 Task: Look for space in Mehndāwal, India from 9th June, 2023 to 16th June, 2023 for 2 adults in price range Rs.8000 to Rs.16000. Place can be entire place with 2 bedrooms having 2 beds and 1 bathroom. Property type can be house, flat, guest house. Booking option can be shelf check-in. Required host language is English.
Action: Mouse moved to (417, 60)
Screenshot: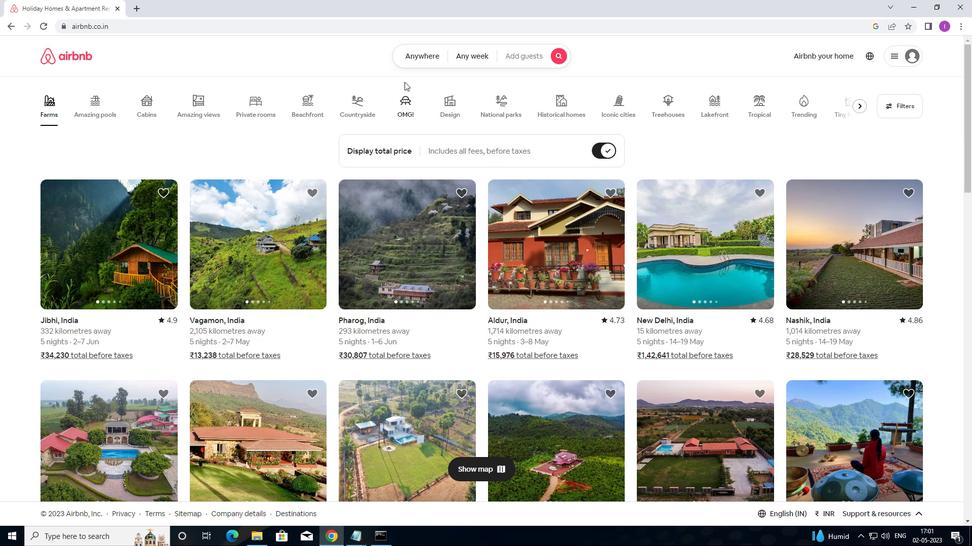 
Action: Mouse pressed left at (417, 60)
Screenshot: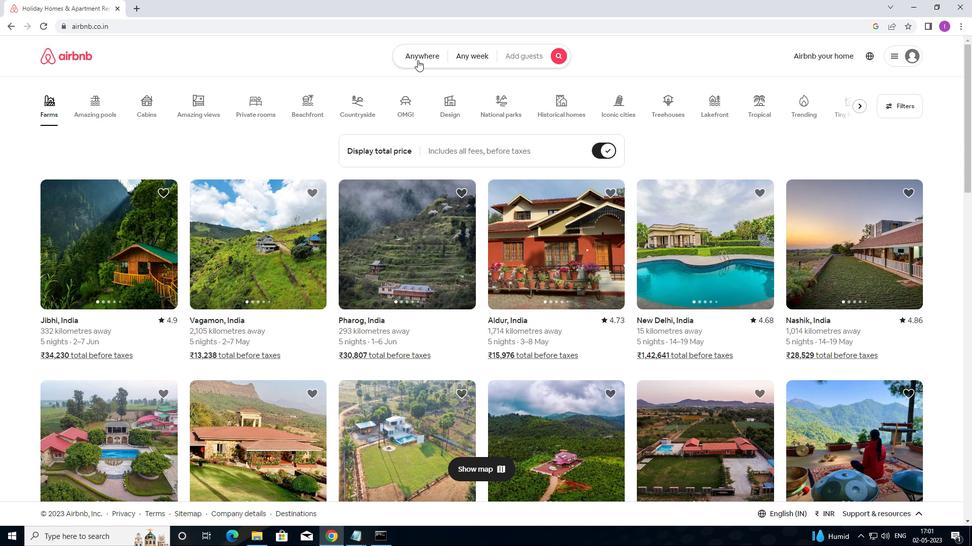 
Action: Mouse moved to (306, 103)
Screenshot: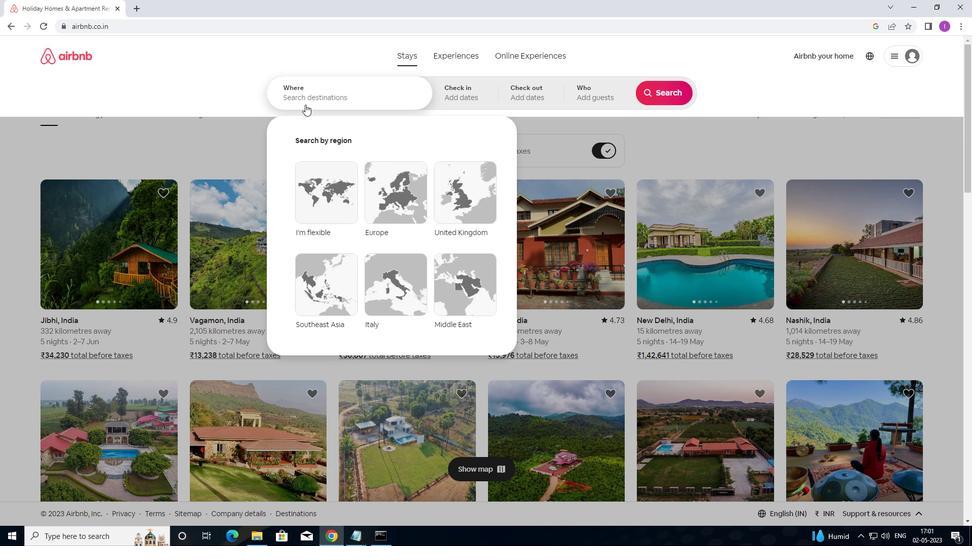 
Action: Mouse pressed left at (306, 103)
Screenshot: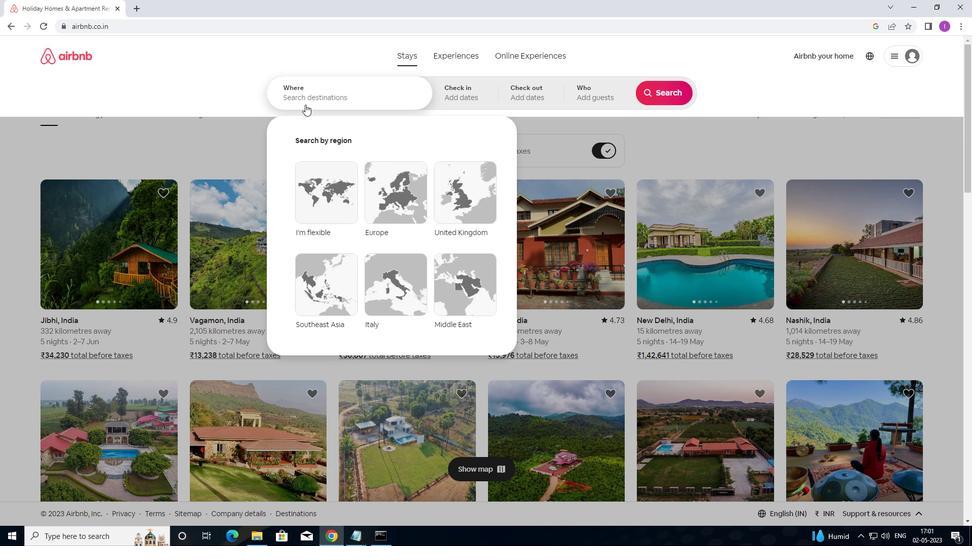 
Action: Mouse moved to (661, 20)
Screenshot: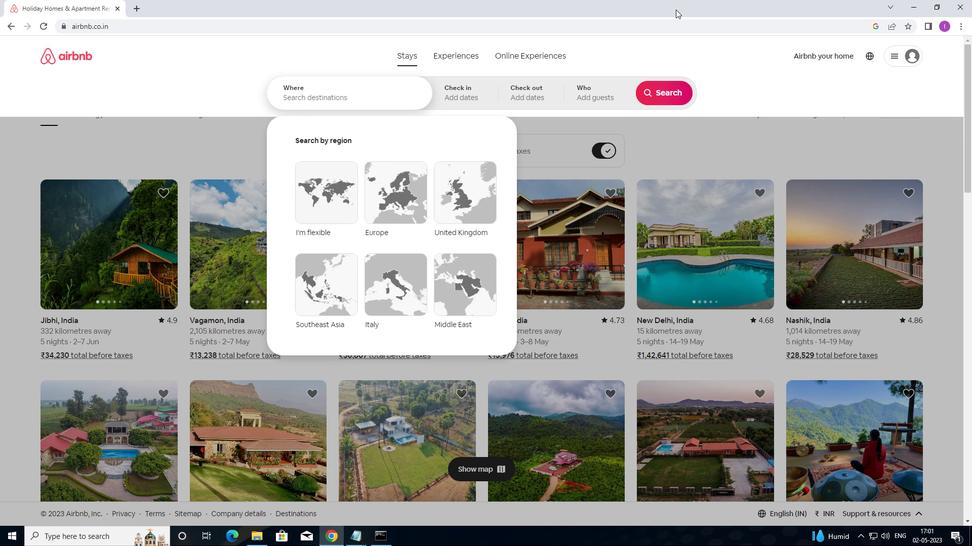 
Action: Key pressed <Key.shift>MEHE<Key.backspace>NDAWAL,<Key.shift>INDIA
Screenshot: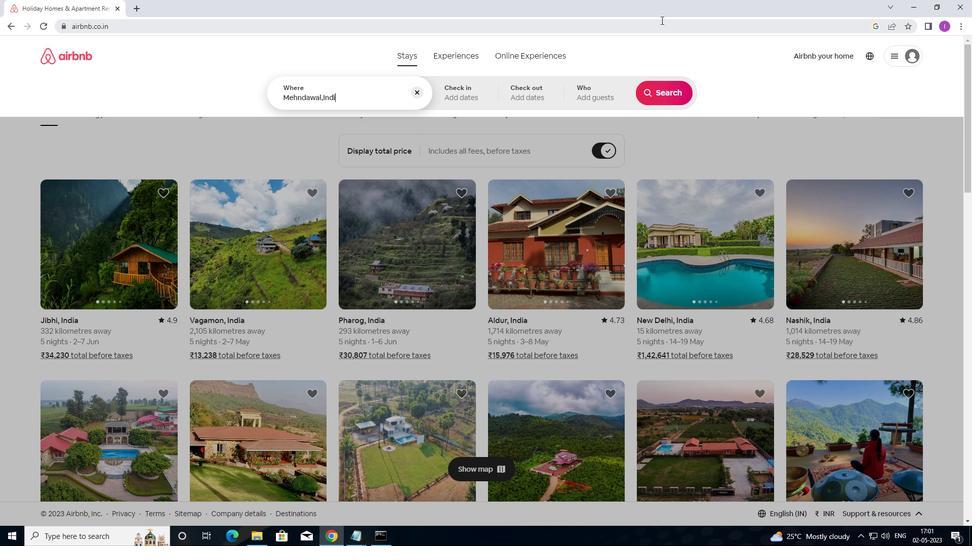 
Action: Mouse moved to (463, 84)
Screenshot: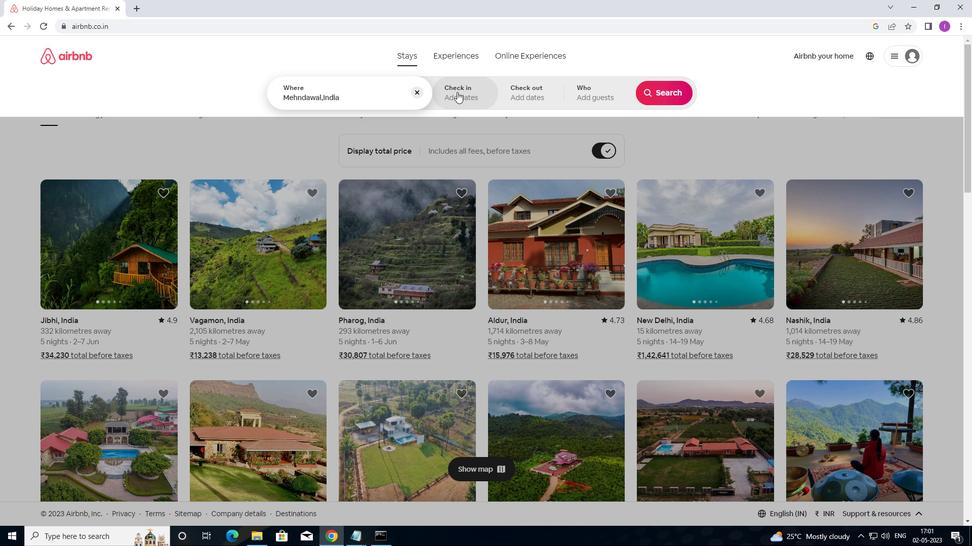 
Action: Mouse pressed left at (463, 84)
Screenshot: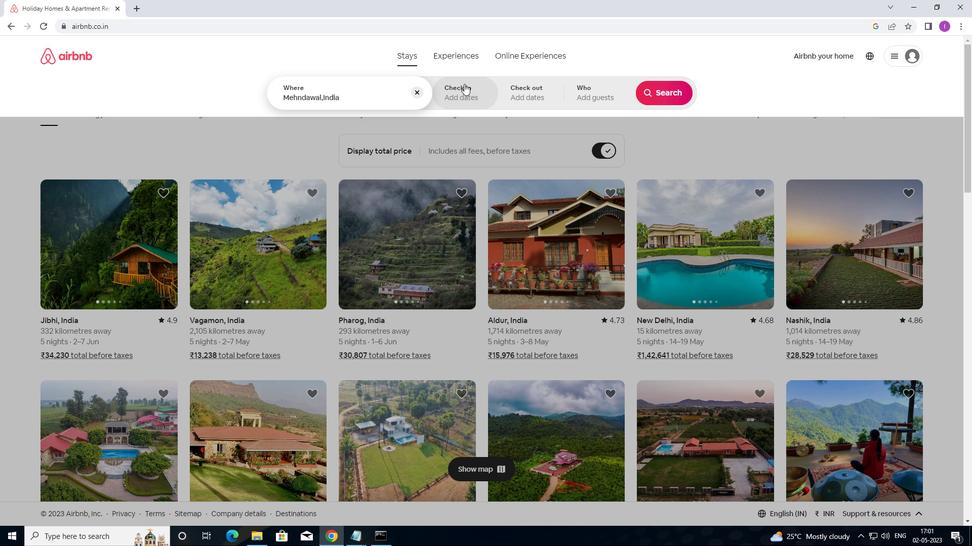 
Action: Mouse moved to (658, 172)
Screenshot: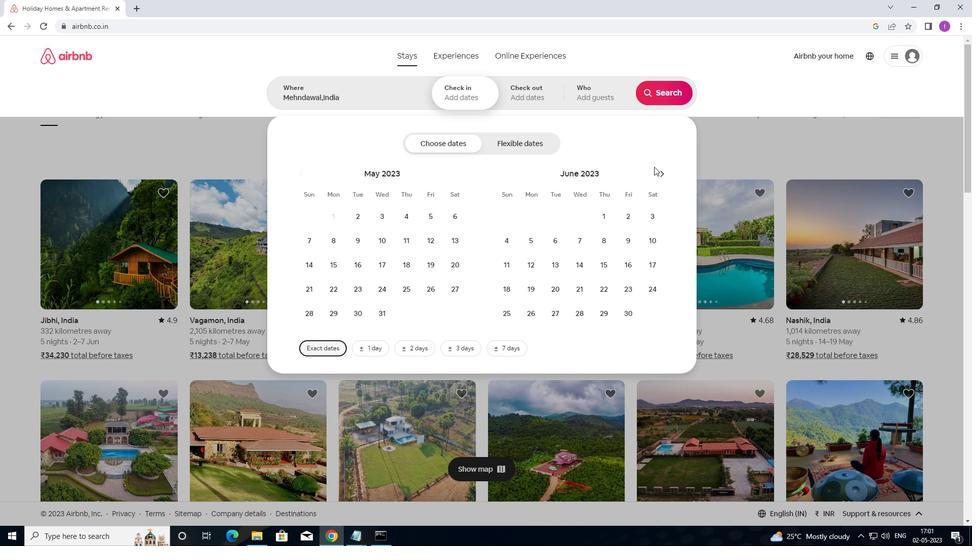
Action: Mouse pressed left at (658, 172)
Screenshot: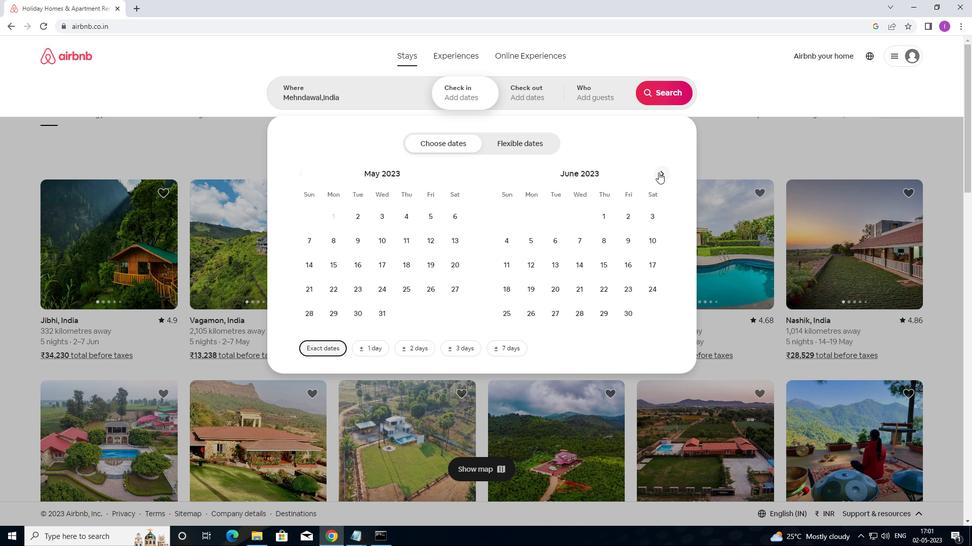 
Action: Mouse moved to (659, 172)
Screenshot: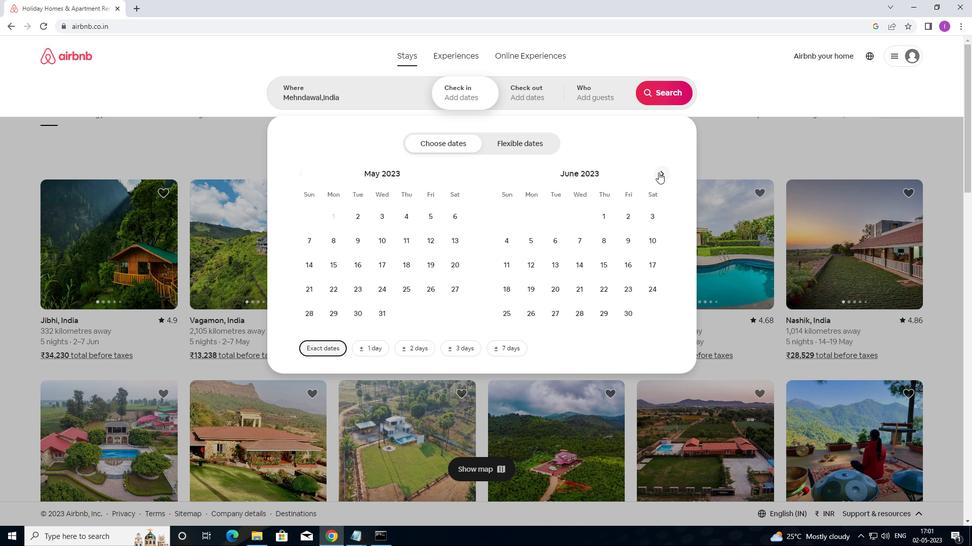 
Action: Mouse pressed left at (659, 172)
Screenshot: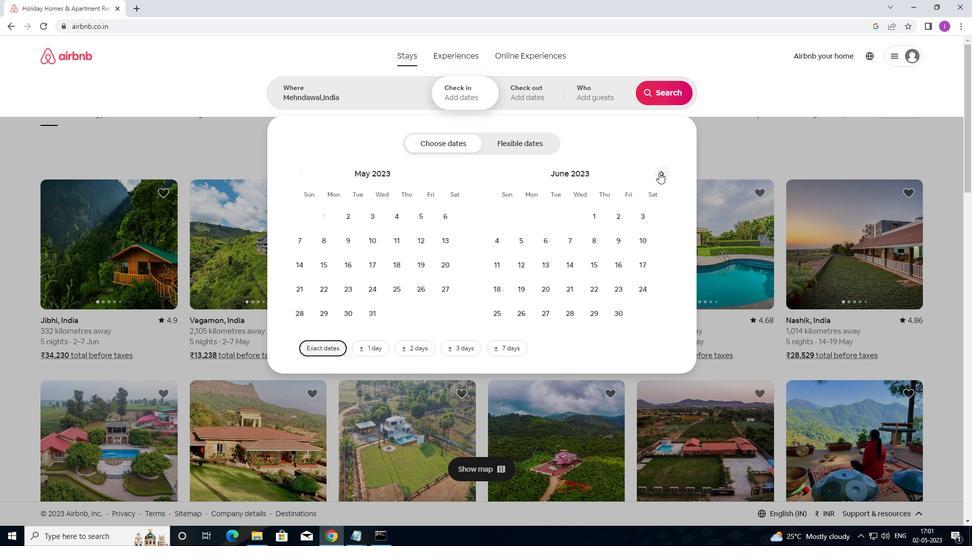 
Action: Mouse moved to (659, 172)
Screenshot: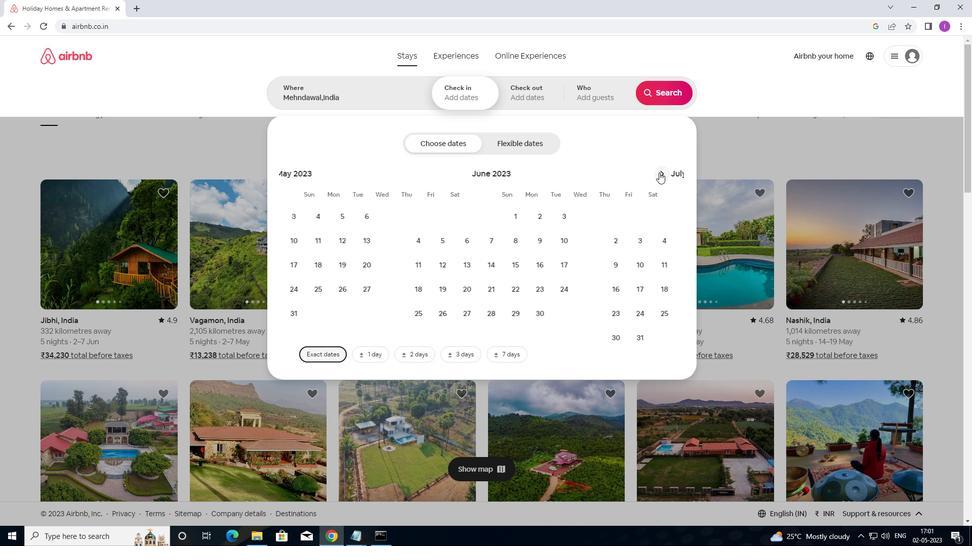 
Action: Mouse pressed left at (659, 172)
Screenshot: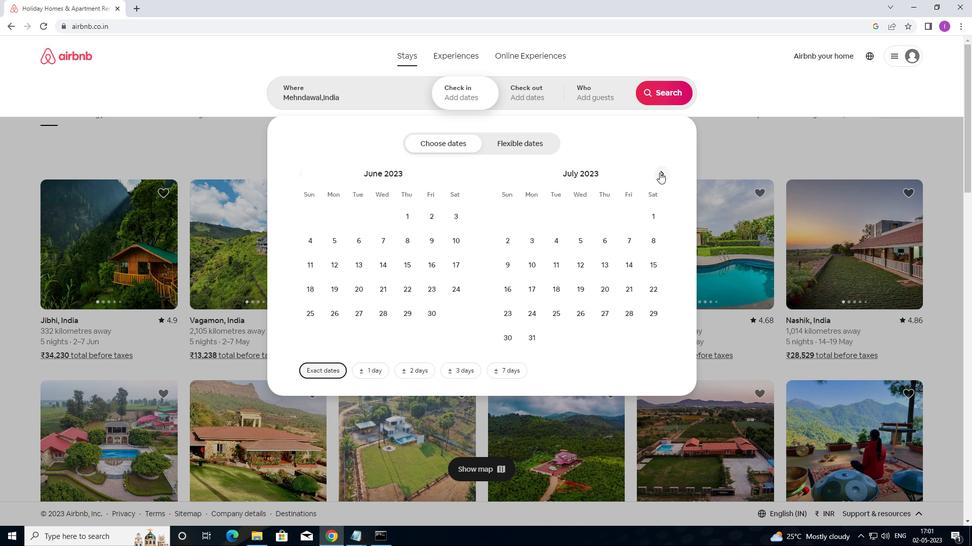 
Action: Mouse moved to (297, 176)
Screenshot: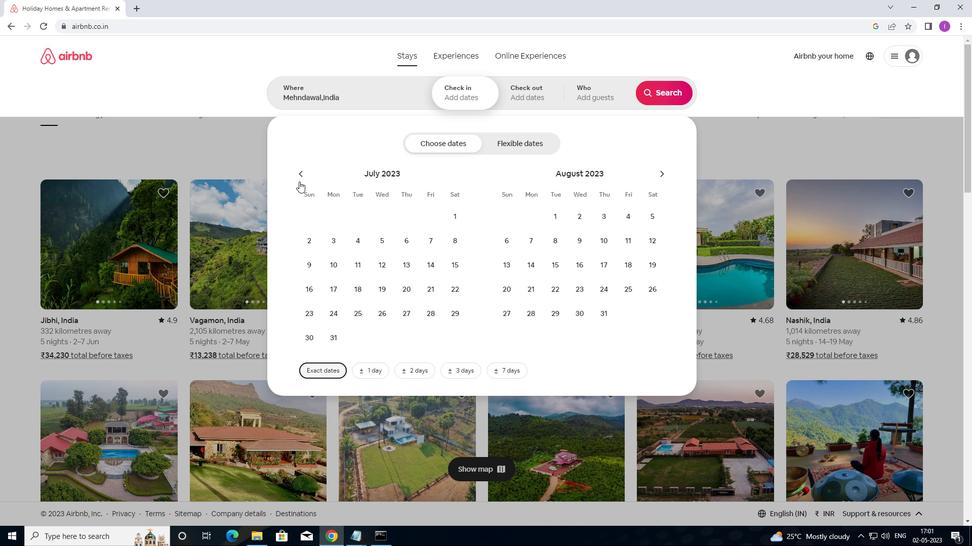 
Action: Mouse pressed left at (297, 176)
Screenshot: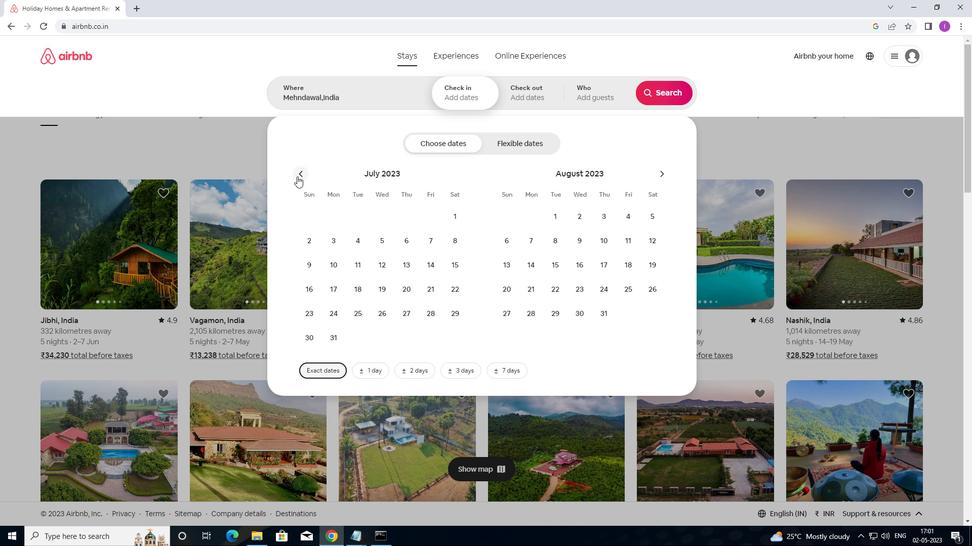 
Action: Mouse moved to (436, 238)
Screenshot: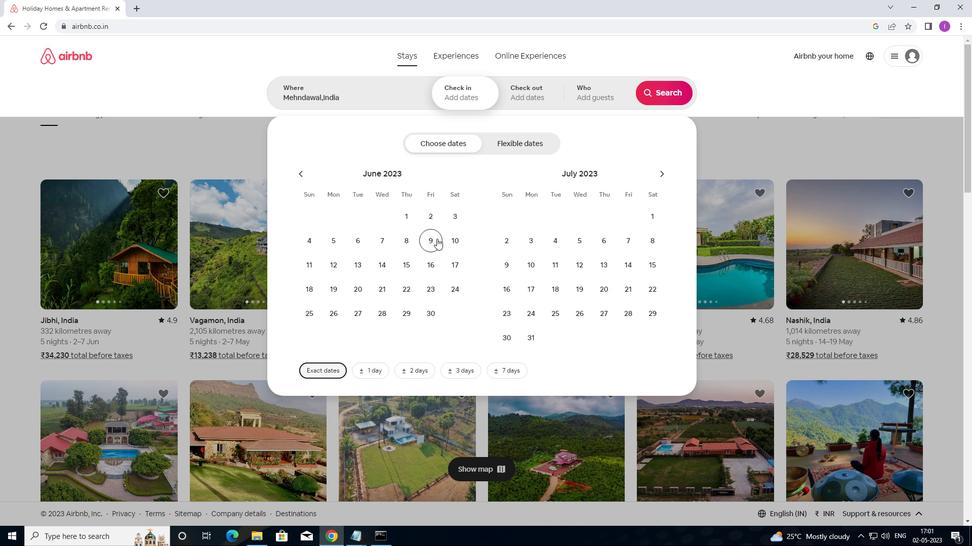 
Action: Mouse pressed left at (436, 238)
Screenshot: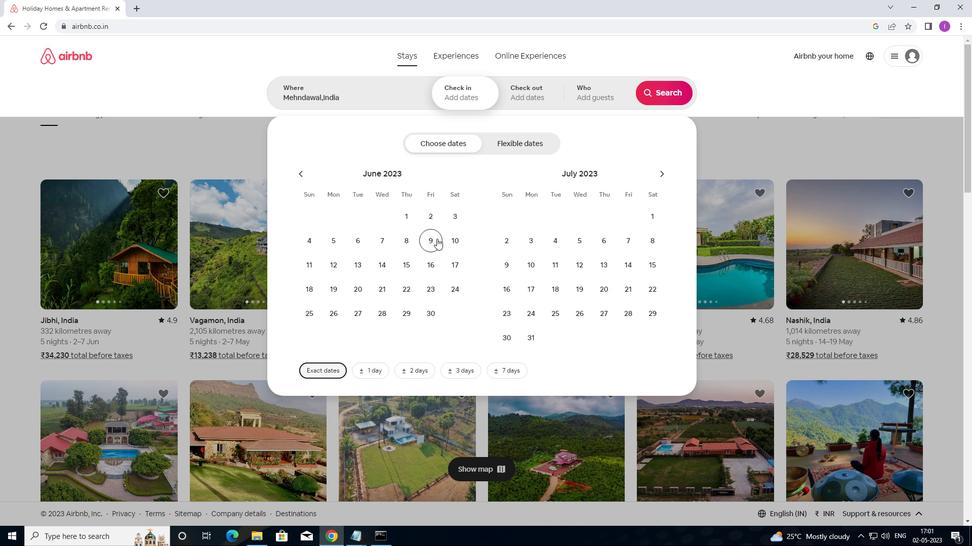 
Action: Mouse moved to (423, 268)
Screenshot: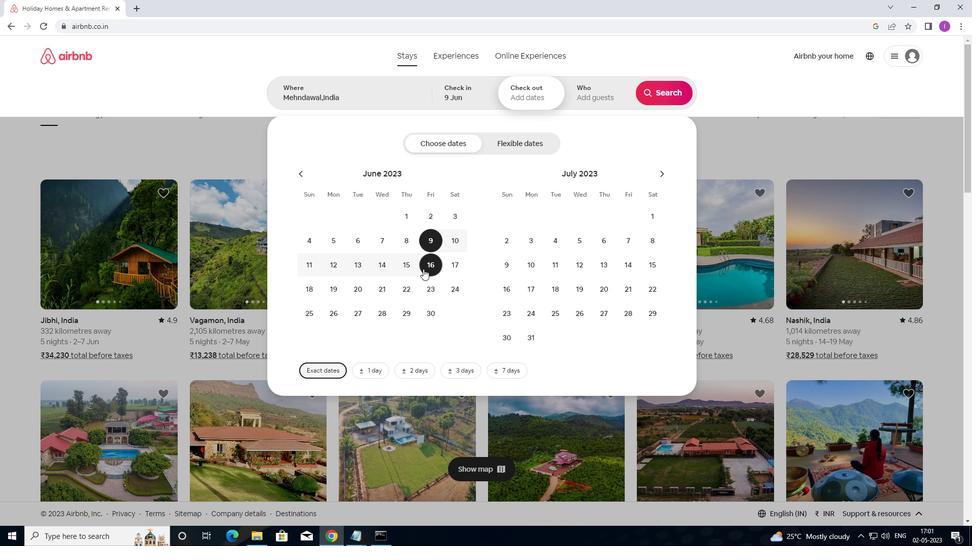 
Action: Mouse pressed left at (423, 268)
Screenshot: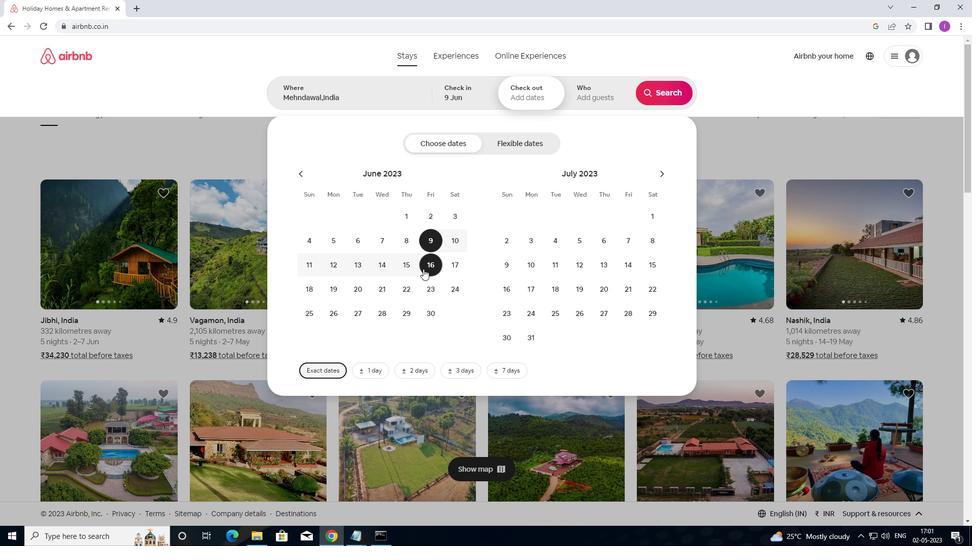 
Action: Mouse moved to (600, 88)
Screenshot: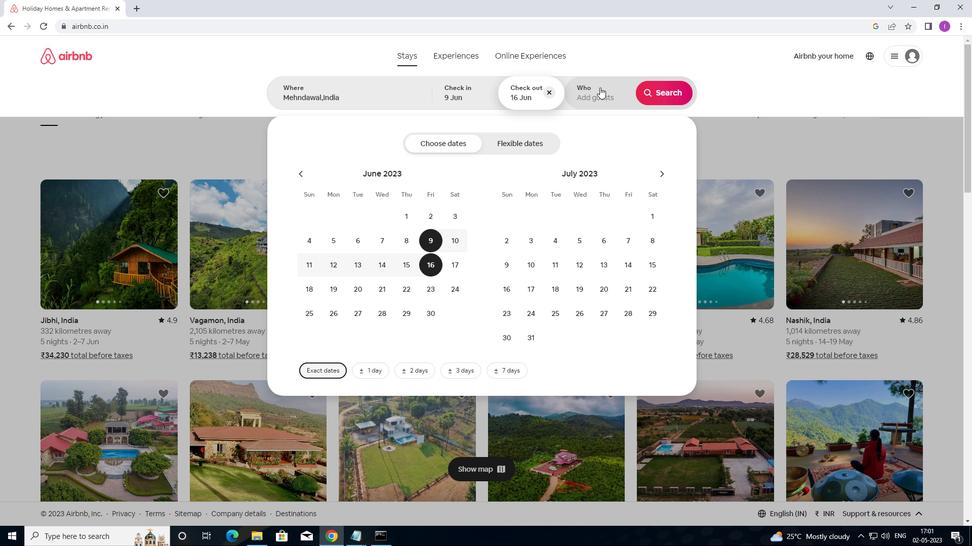 
Action: Mouse pressed left at (600, 88)
Screenshot: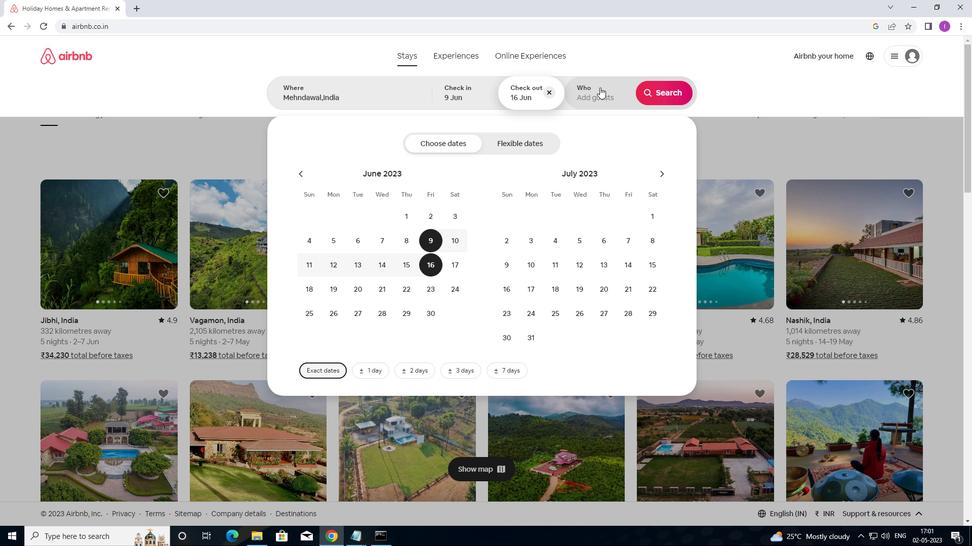 
Action: Mouse moved to (665, 142)
Screenshot: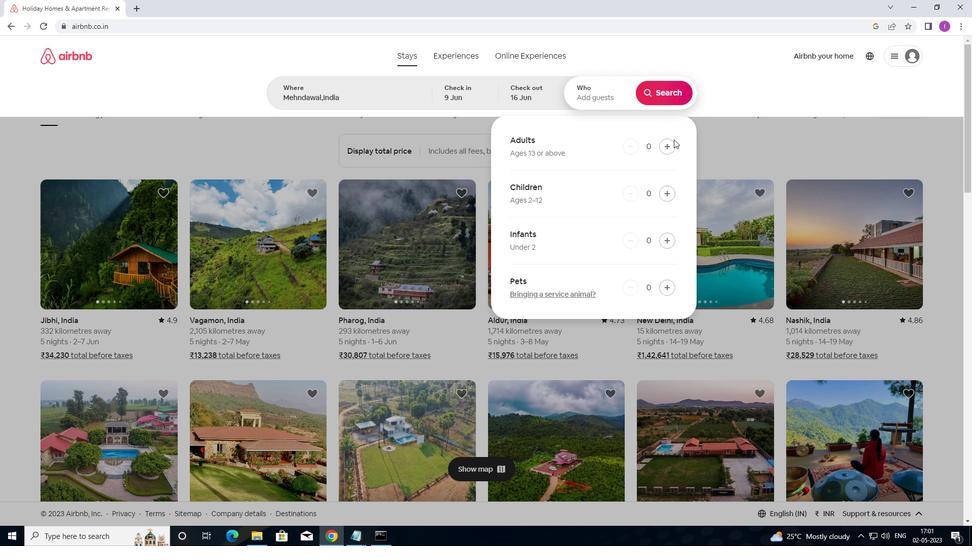 
Action: Mouse pressed left at (665, 142)
Screenshot: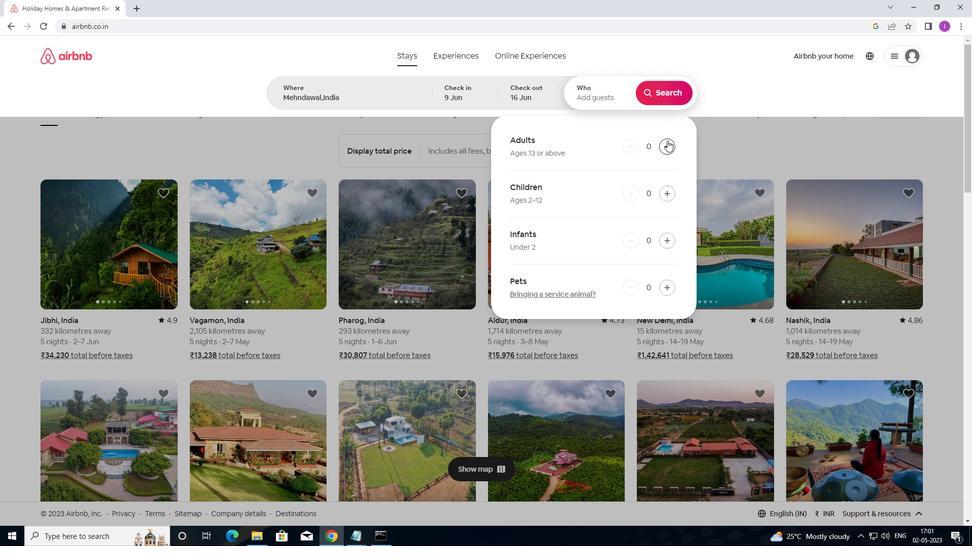 
Action: Mouse moved to (666, 142)
Screenshot: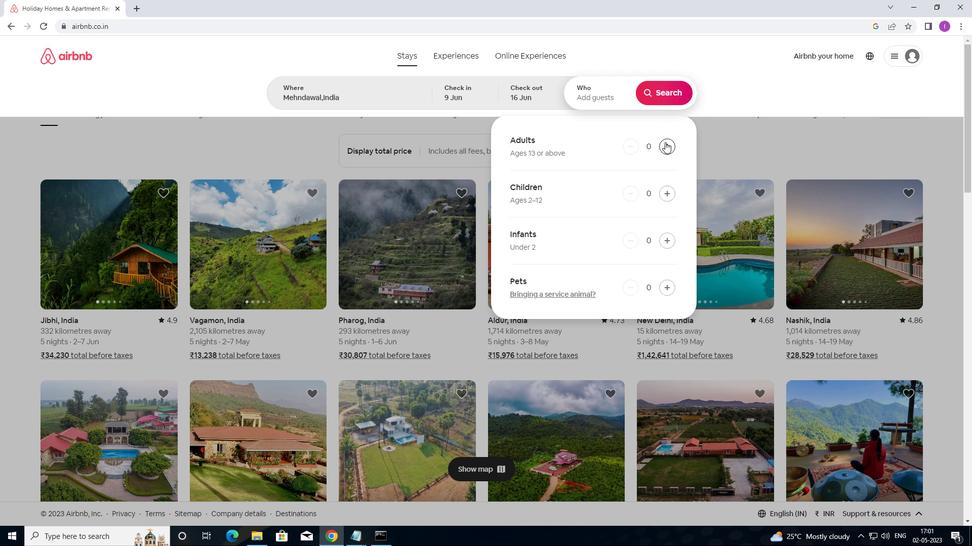 
Action: Mouse pressed left at (666, 142)
Screenshot: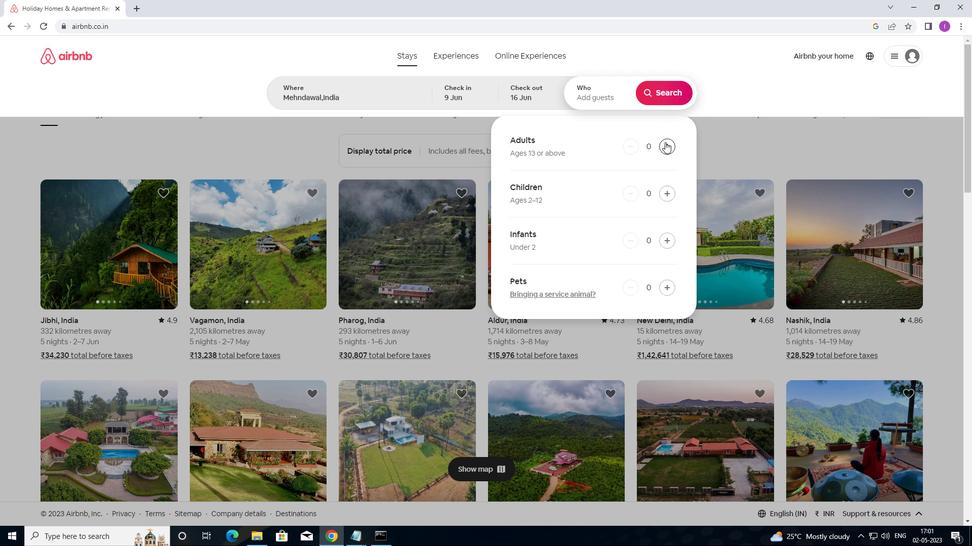 
Action: Mouse moved to (664, 101)
Screenshot: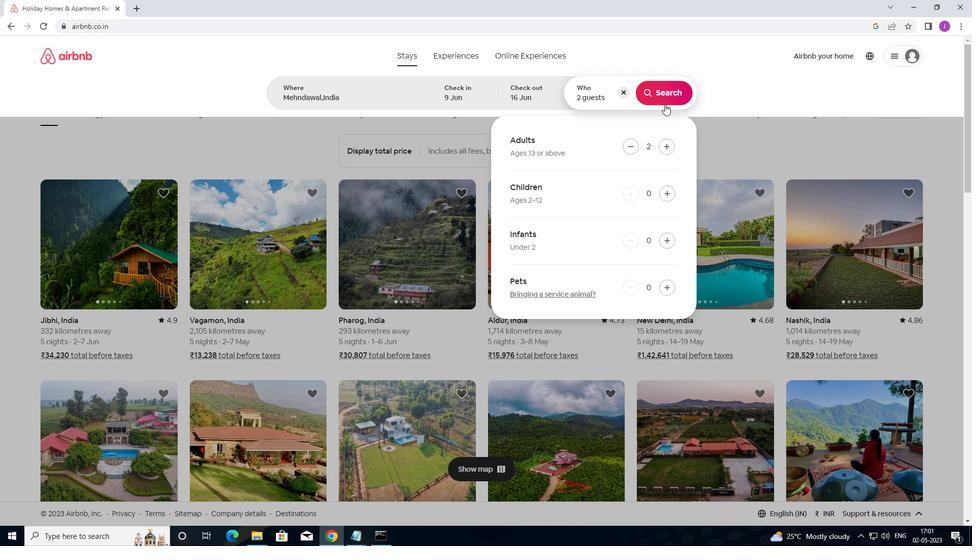 
Action: Mouse pressed left at (664, 101)
Screenshot: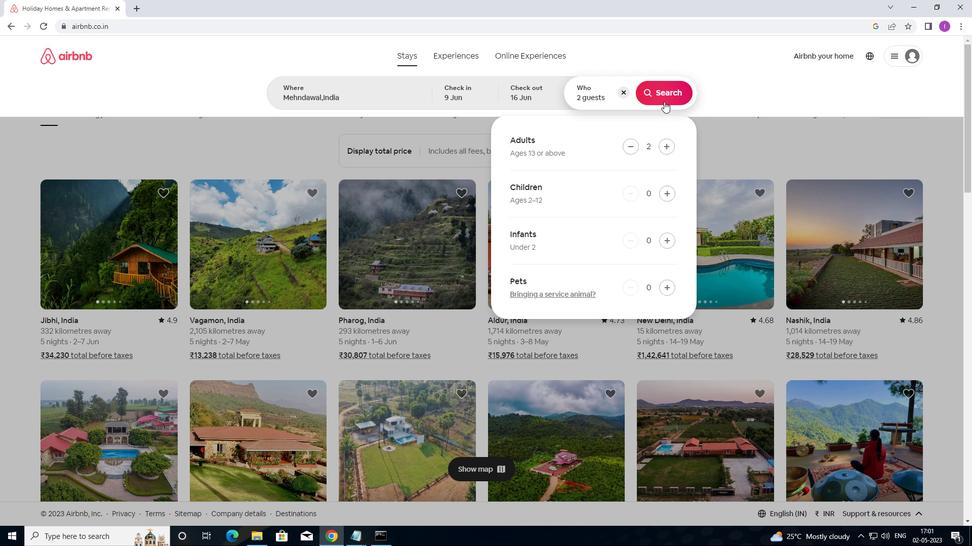 
Action: Mouse moved to (936, 103)
Screenshot: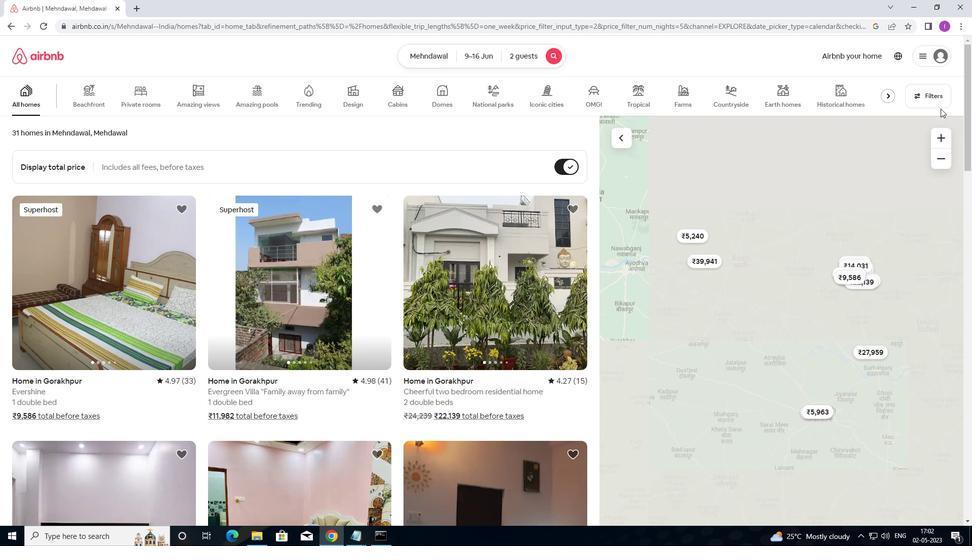 
Action: Mouse pressed left at (936, 103)
Screenshot: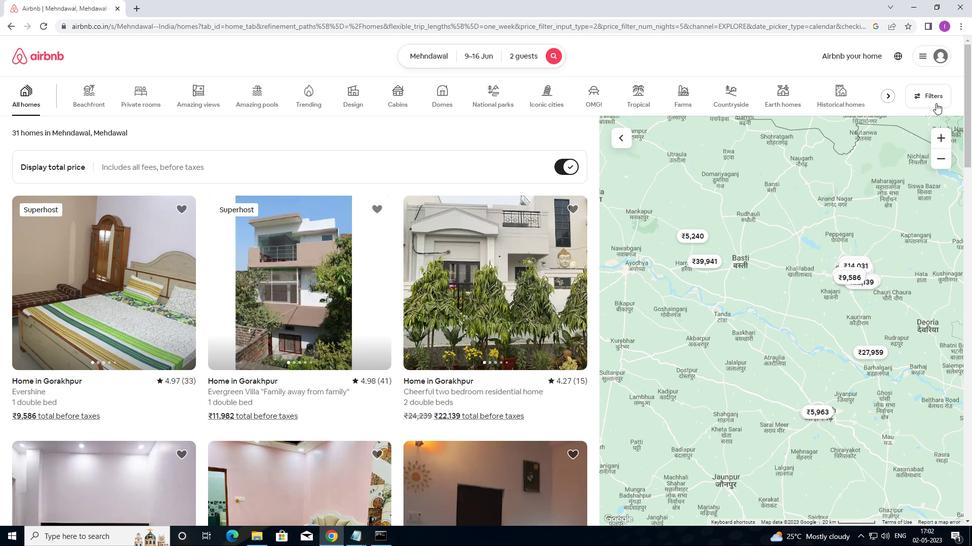
Action: Mouse moved to (377, 224)
Screenshot: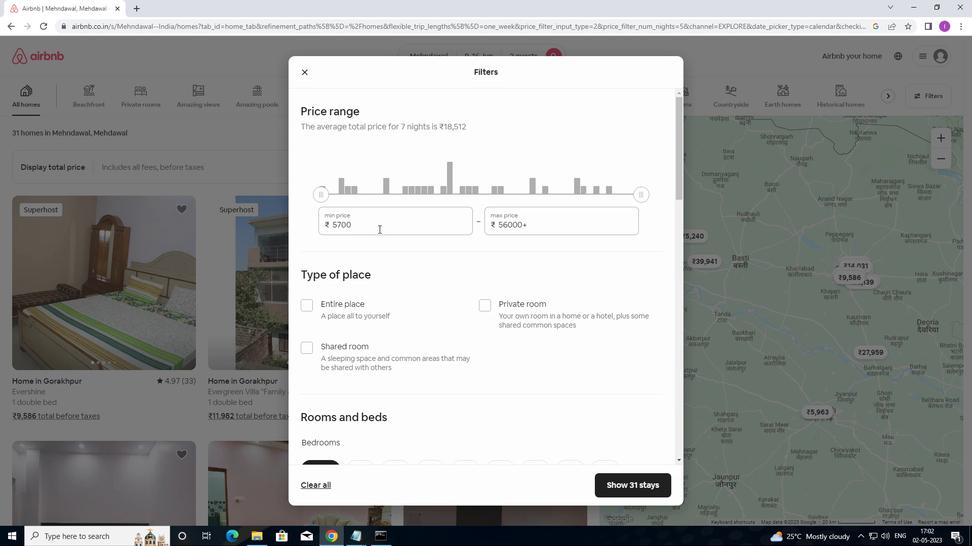 
Action: Mouse pressed left at (377, 224)
Screenshot: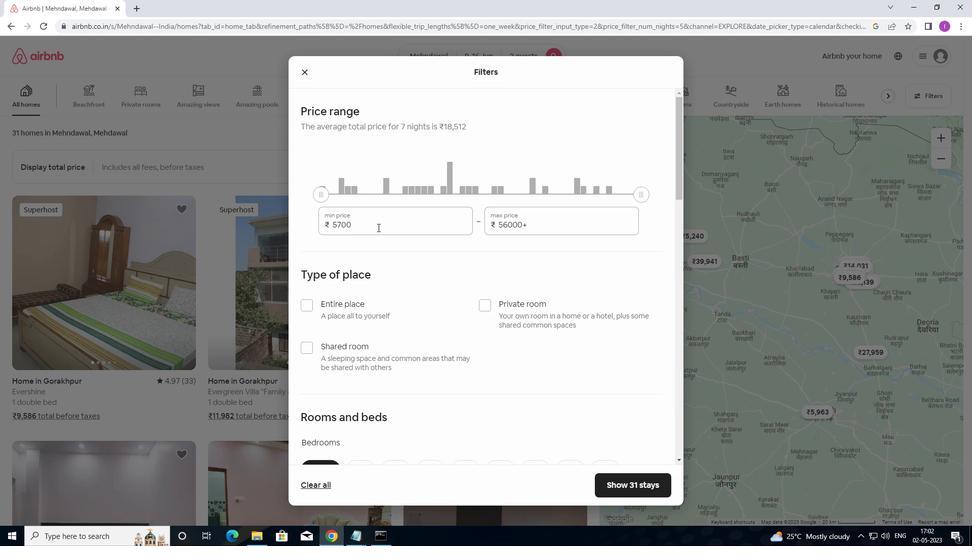 
Action: Mouse moved to (330, 229)
Screenshot: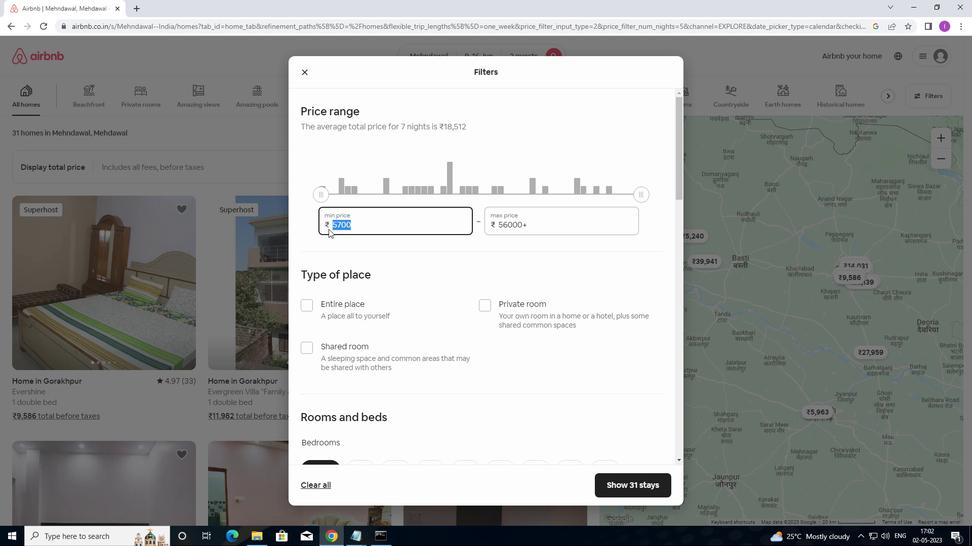 
Action: Key pressed 8
Screenshot: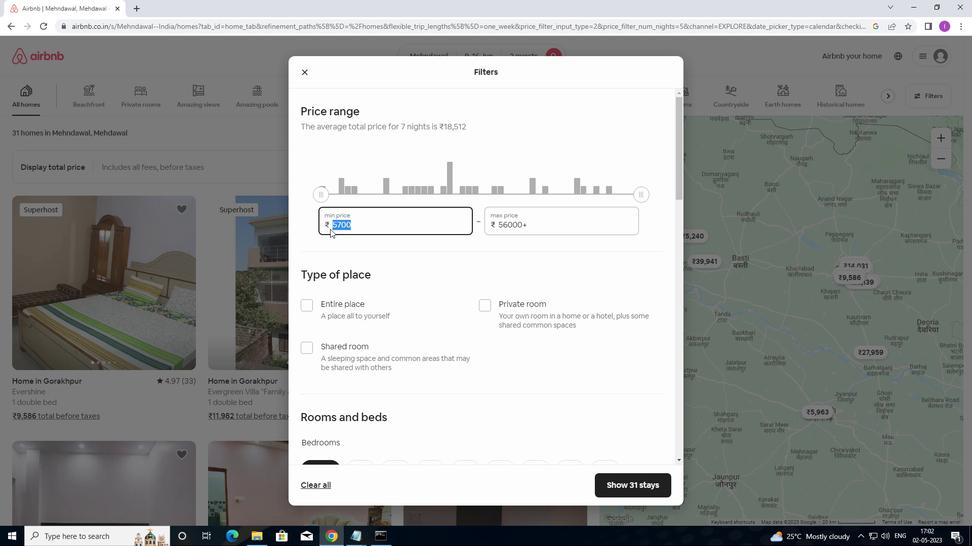 
Action: Mouse moved to (330, 229)
Screenshot: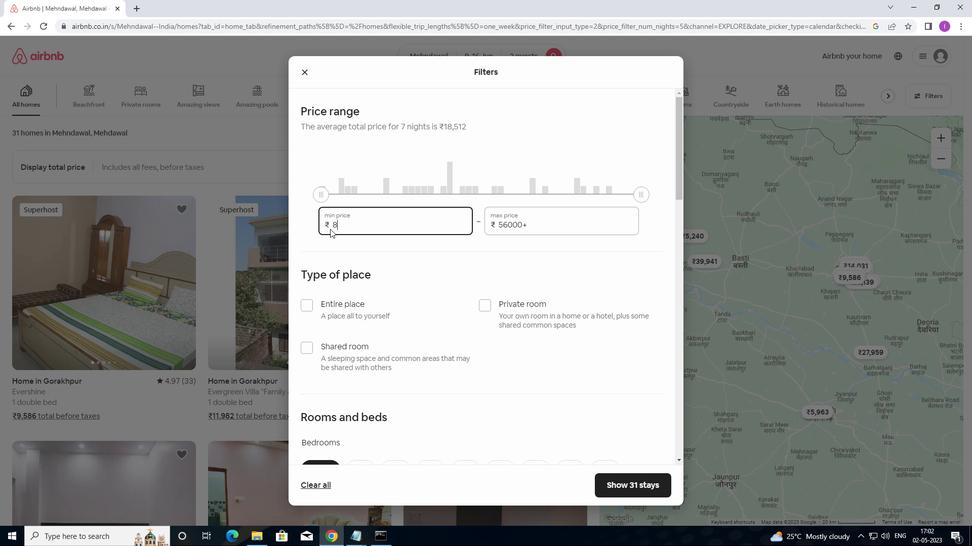 
Action: Key pressed 0
Screenshot: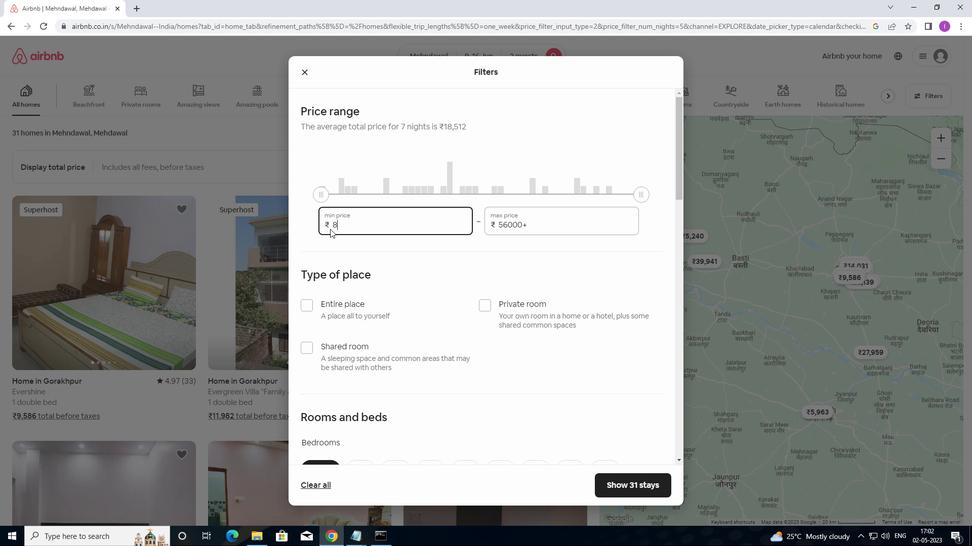 
Action: Mouse moved to (331, 229)
Screenshot: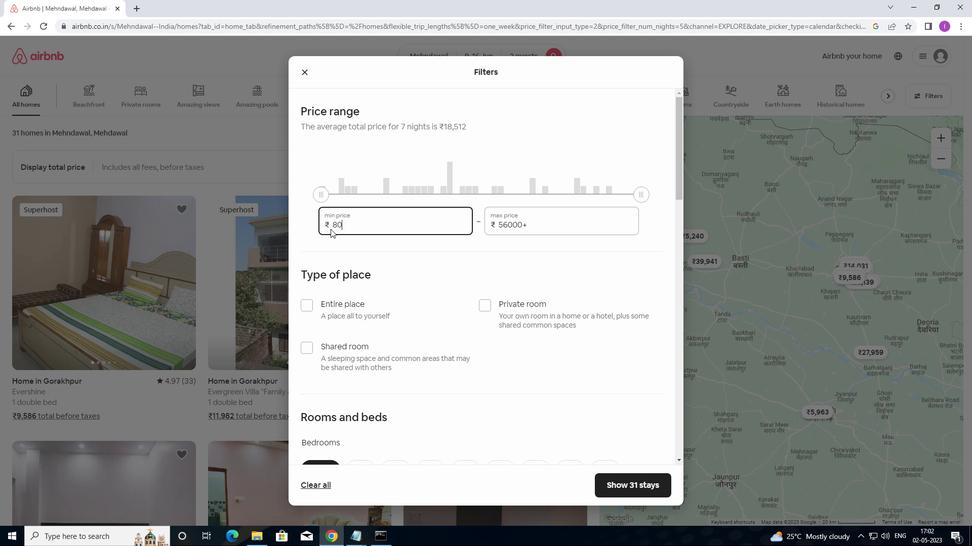 
Action: Key pressed 0
Screenshot: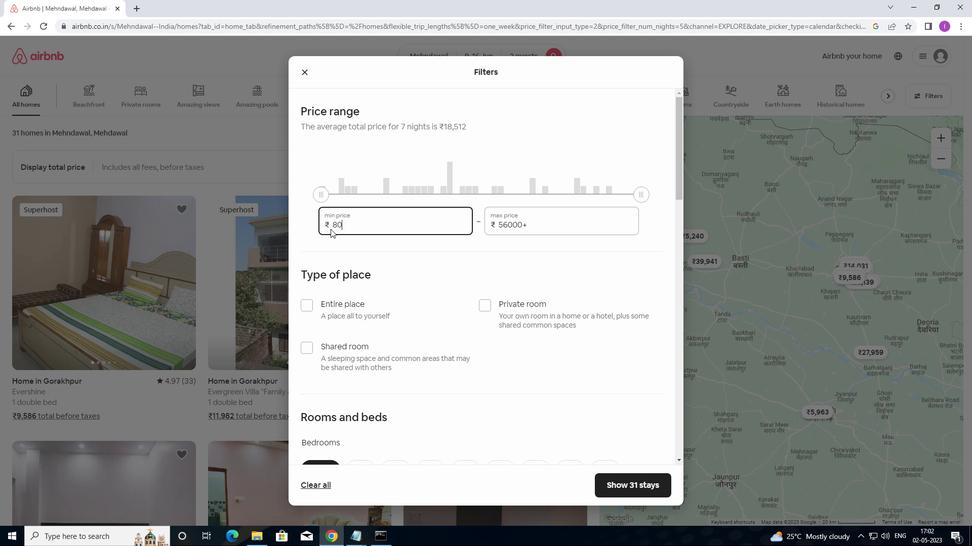 
Action: Mouse moved to (332, 228)
Screenshot: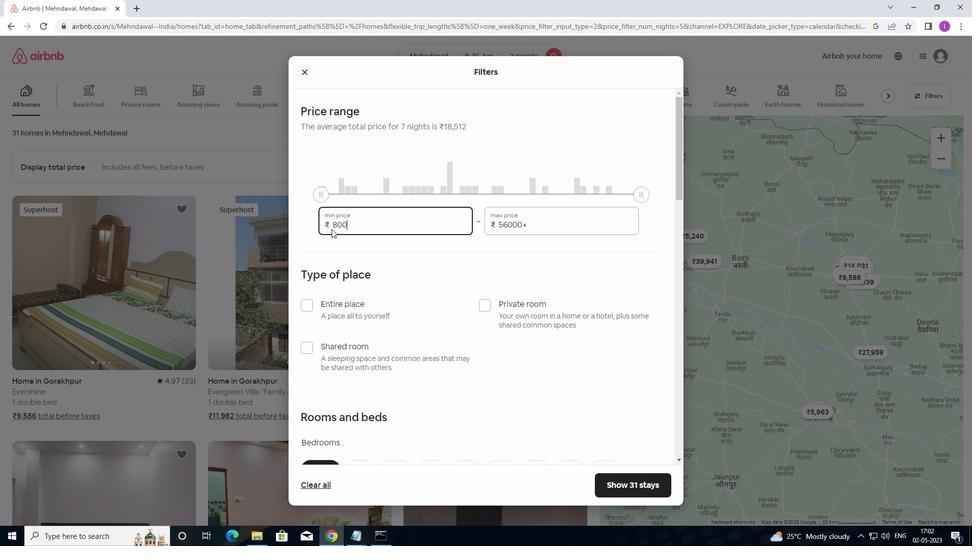 
Action: Key pressed 0
Screenshot: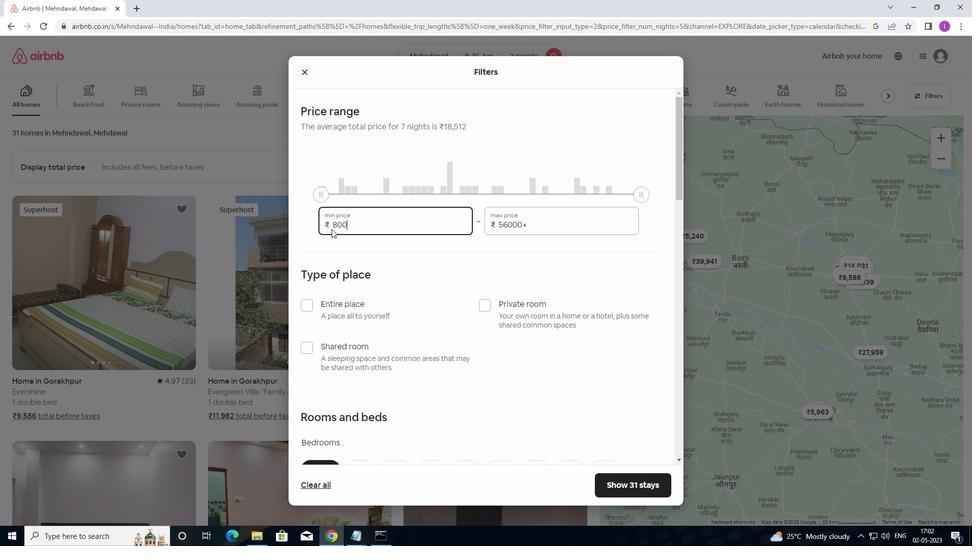 
Action: Mouse moved to (531, 224)
Screenshot: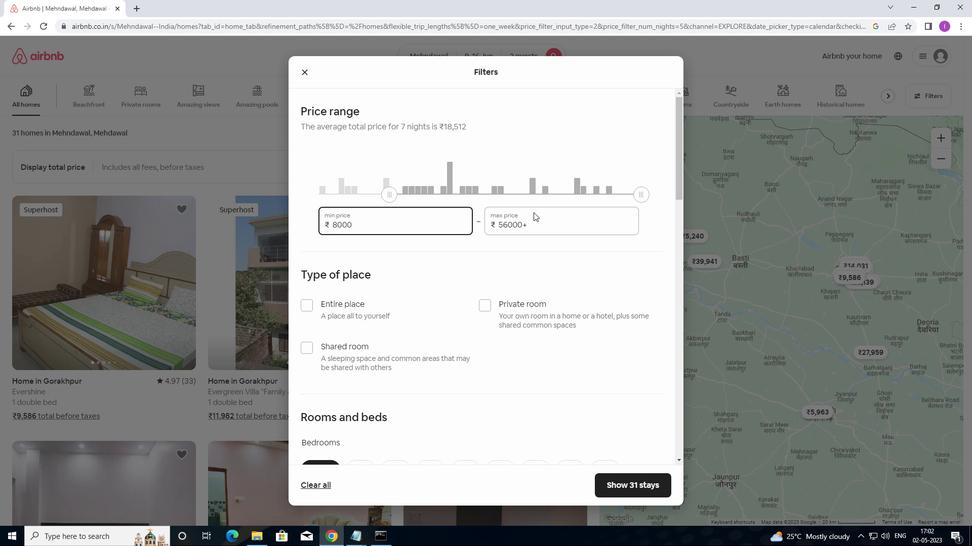 
Action: Mouse pressed left at (531, 224)
Screenshot: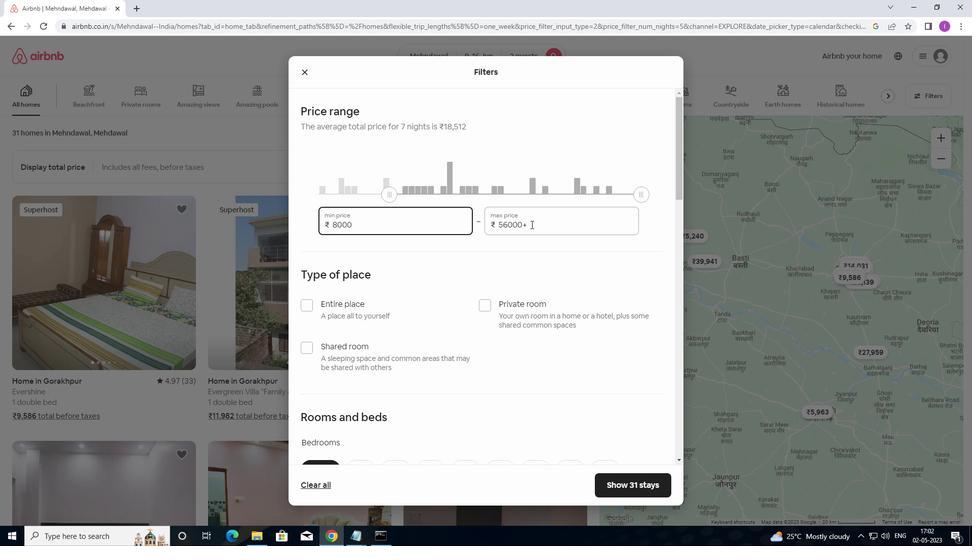 
Action: Mouse moved to (490, 222)
Screenshot: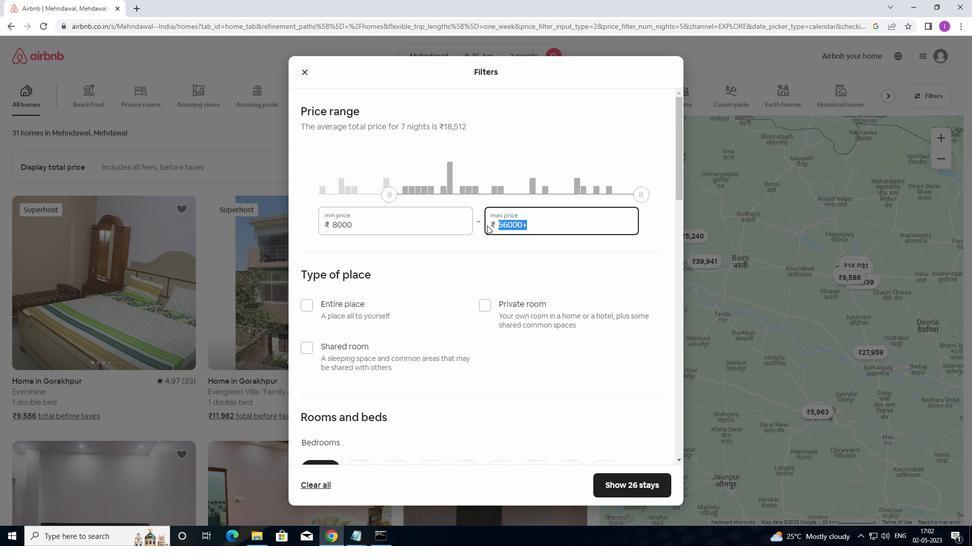
Action: Key pressed 16000
Screenshot: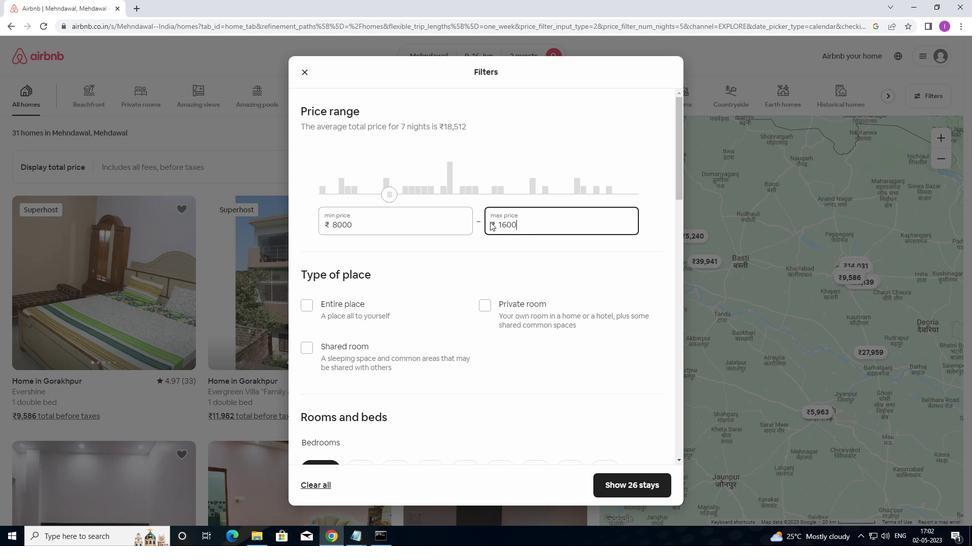 
Action: Mouse moved to (481, 319)
Screenshot: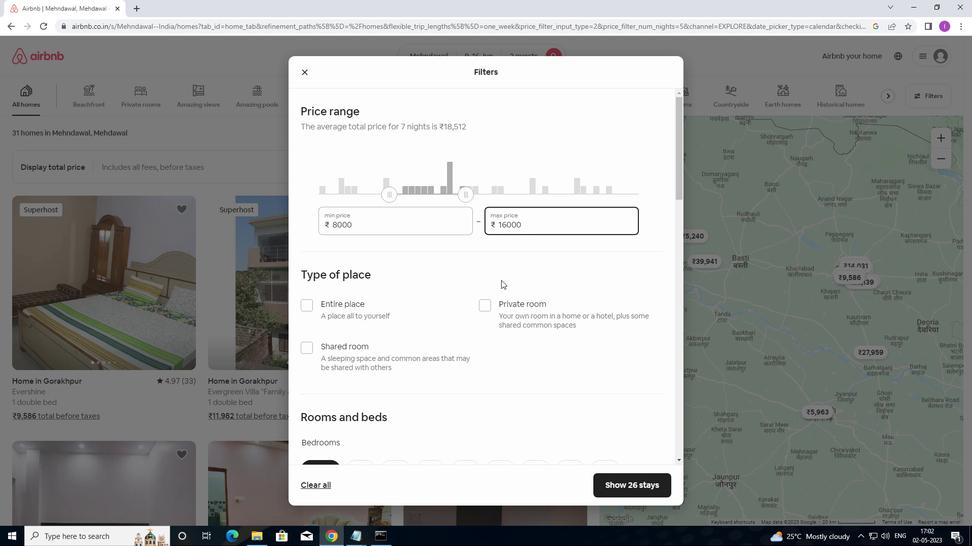 
Action: Mouse scrolled (481, 319) with delta (0, 0)
Screenshot: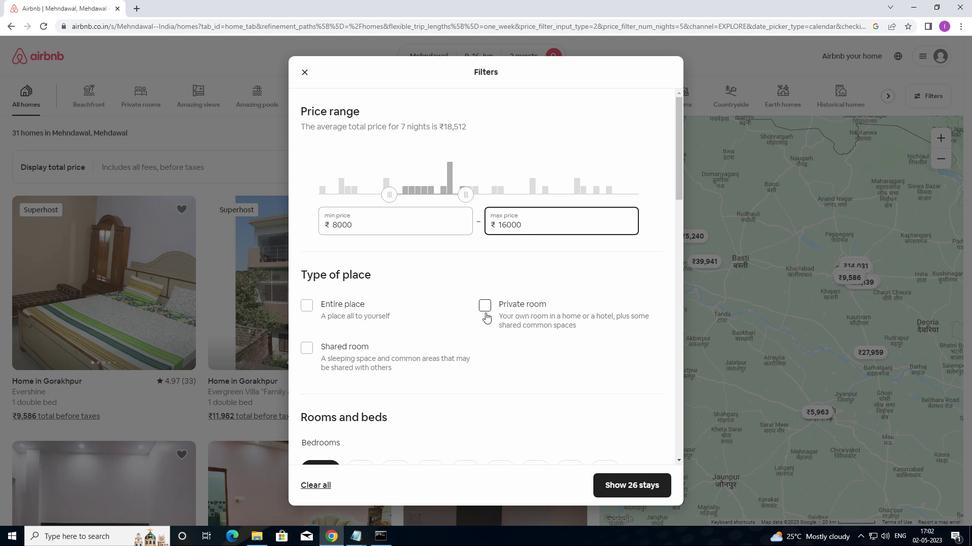 
Action: Mouse moved to (479, 320)
Screenshot: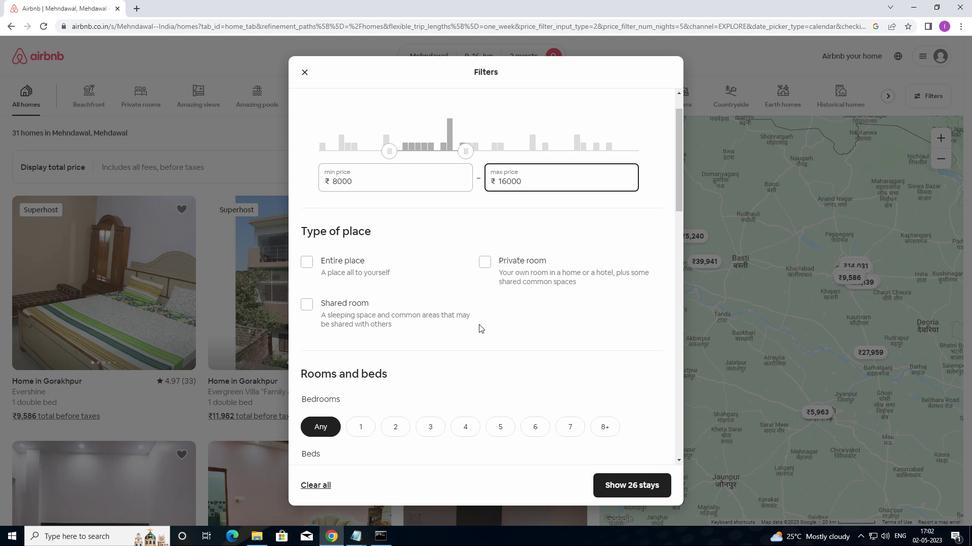 
Action: Mouse scrolled (479, 320) with delta (0, 0)
Screenshot: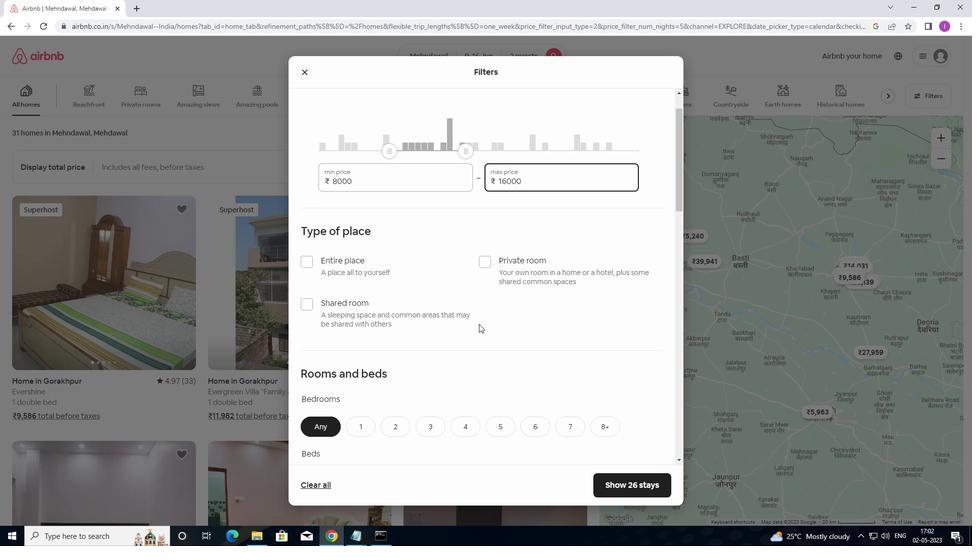 
Action: Mouse moved to (303, 206)
Screenshot: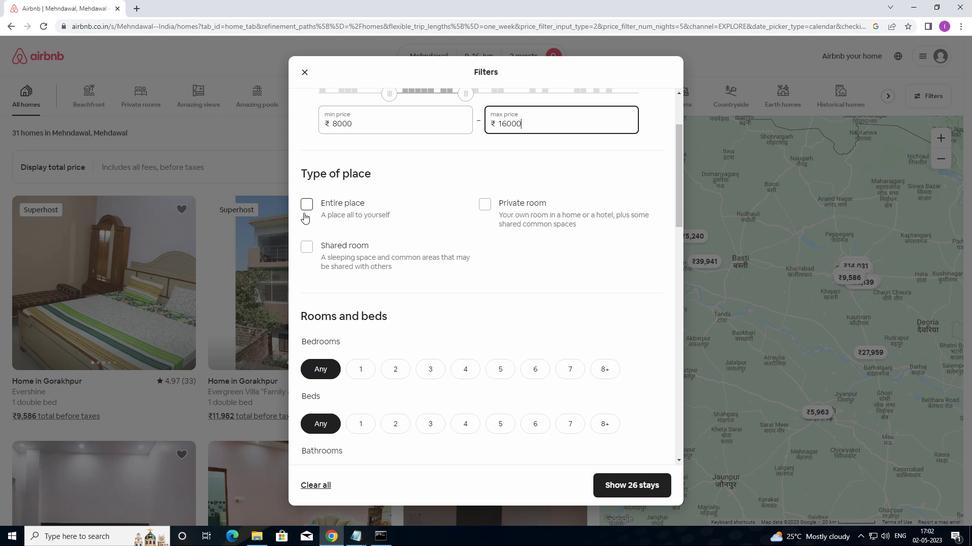 
Action: Mouse pressed left at (303, 206)
Screenshot: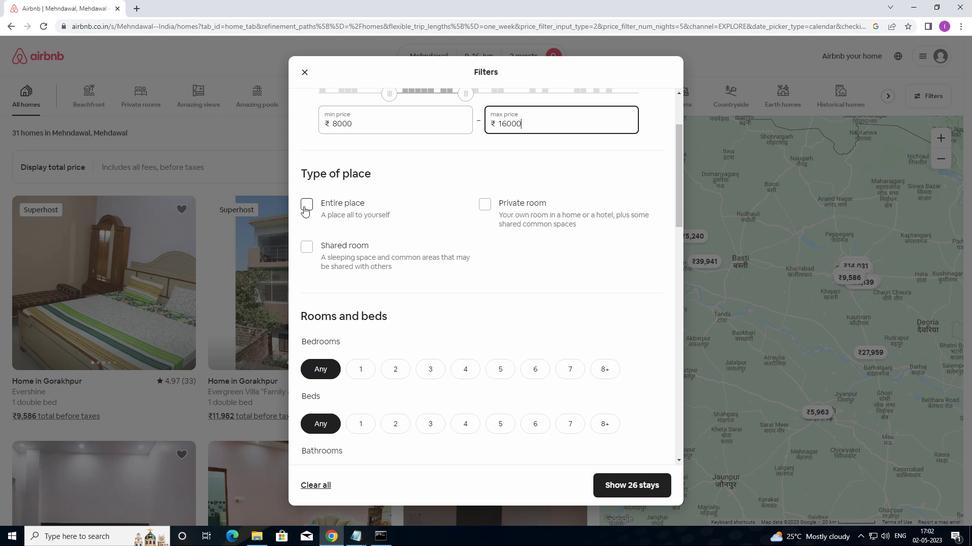 
Action: Mouse moved to (392, 369)
Screenshot: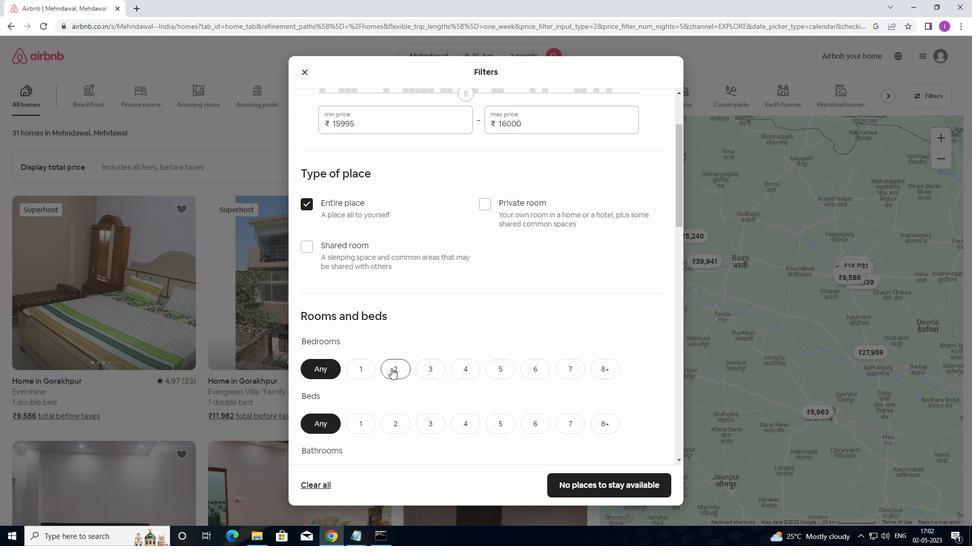
Action: Mouse pressed left at (392, 369)
Screenshot: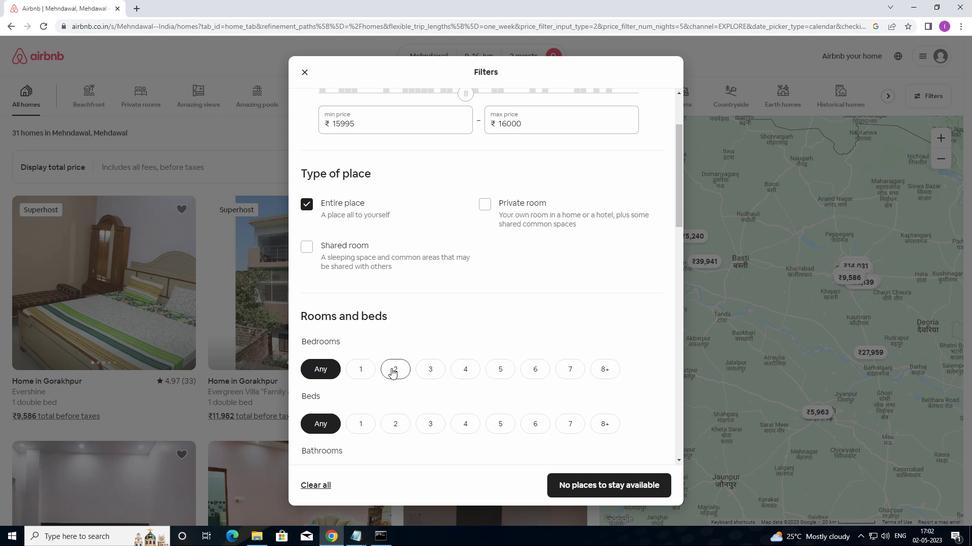 
Action: Mouse moved to (403, 423)
Screenshot: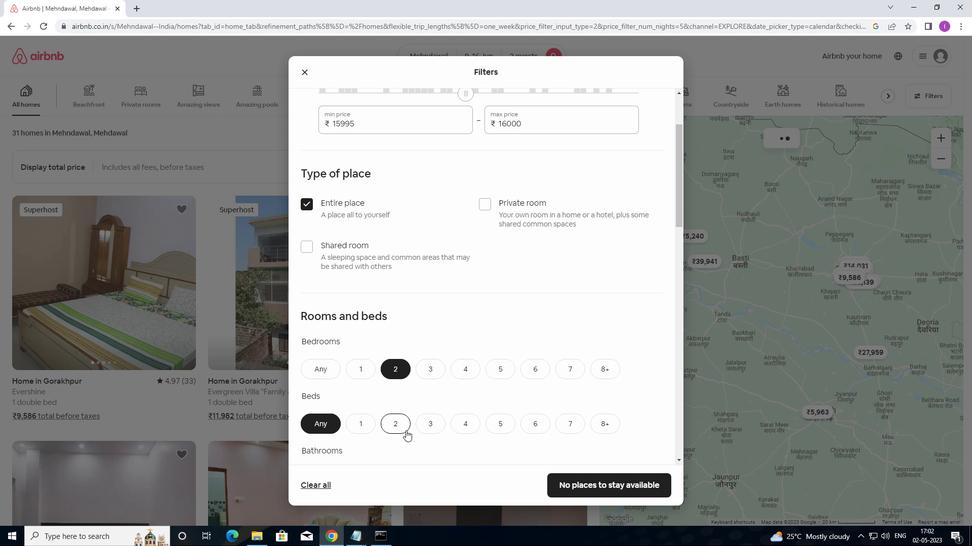 
Action: Mouse pressed left at (403, 423)
Screenshot: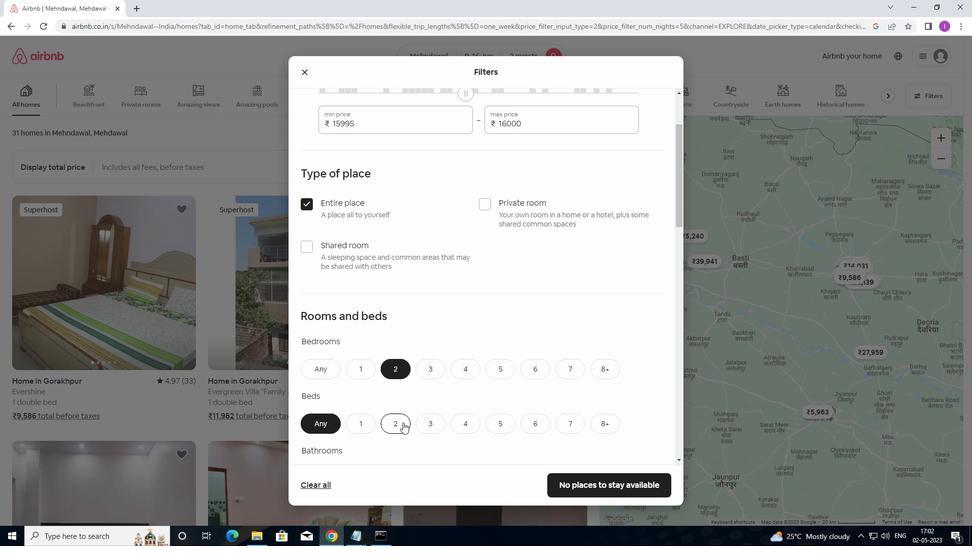 
Action: Mouse moved to (427, 404)
Screenshot: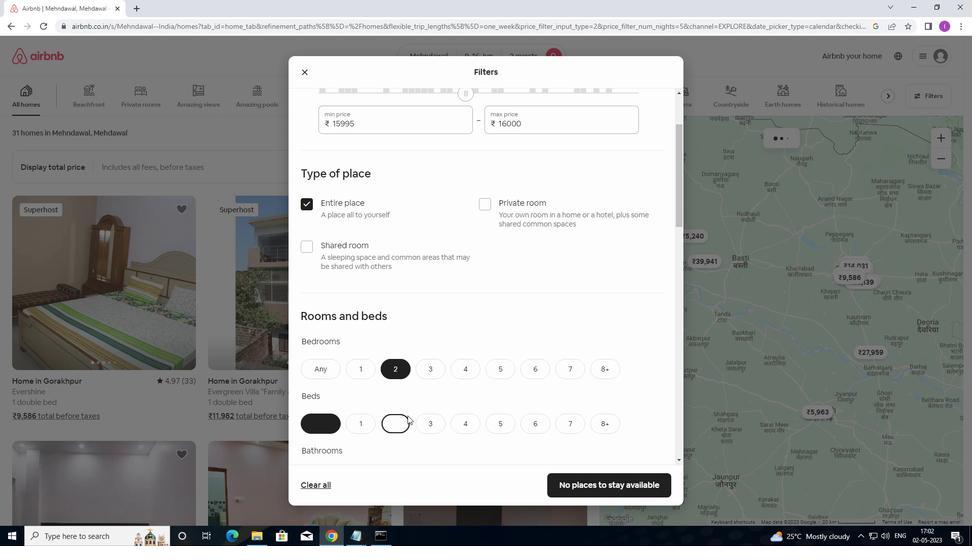 
Action: Mouse scrolled (427, 403) with delta (0, 0)
Screenshot: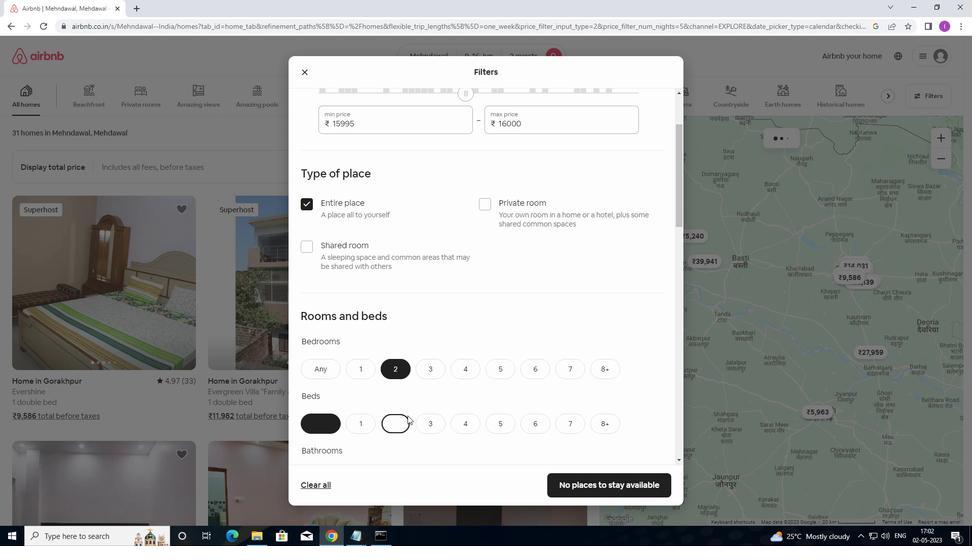 
Action: Mouse moved to (427, 403)
Screenshot: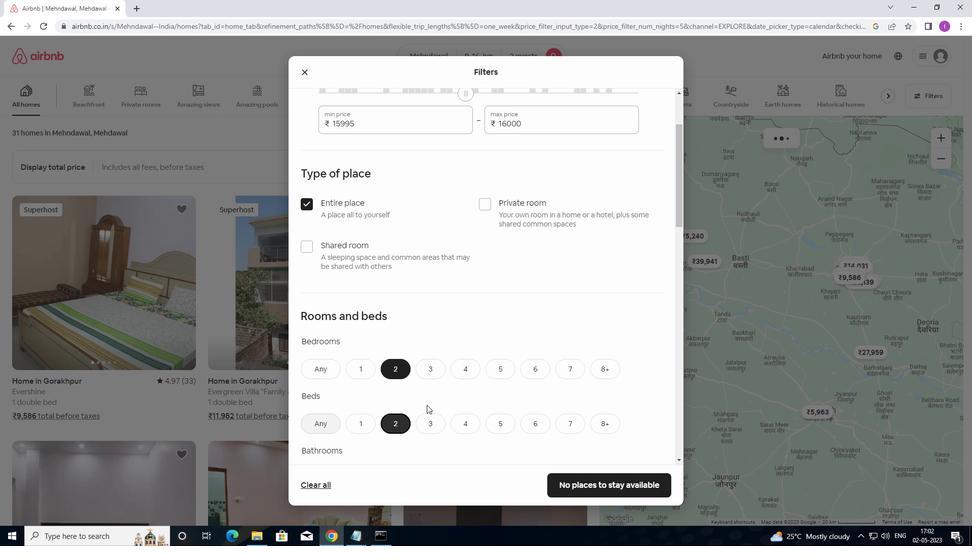 
Action: Mouse scrolled (427, 402) with delta (0, 0)
Screenshot: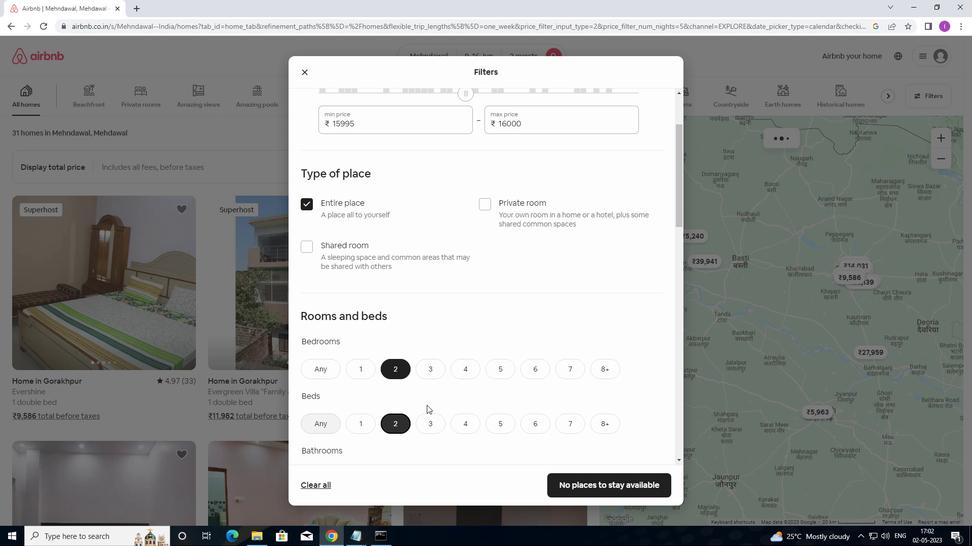 
Action: Mouse moved to (427, 401)
Screenshot: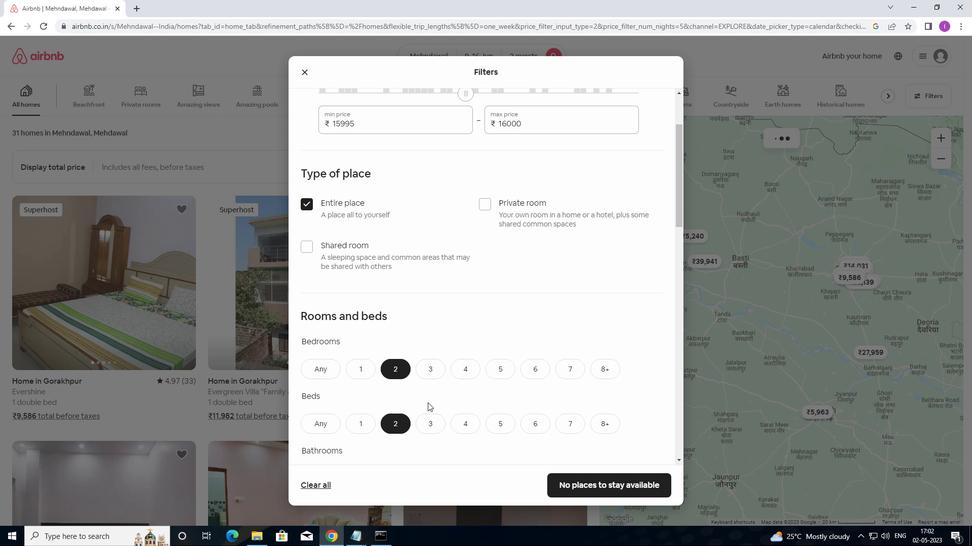 
Action: Mouse scrolled (427, 401) with delta (0, 0)
Screenshot: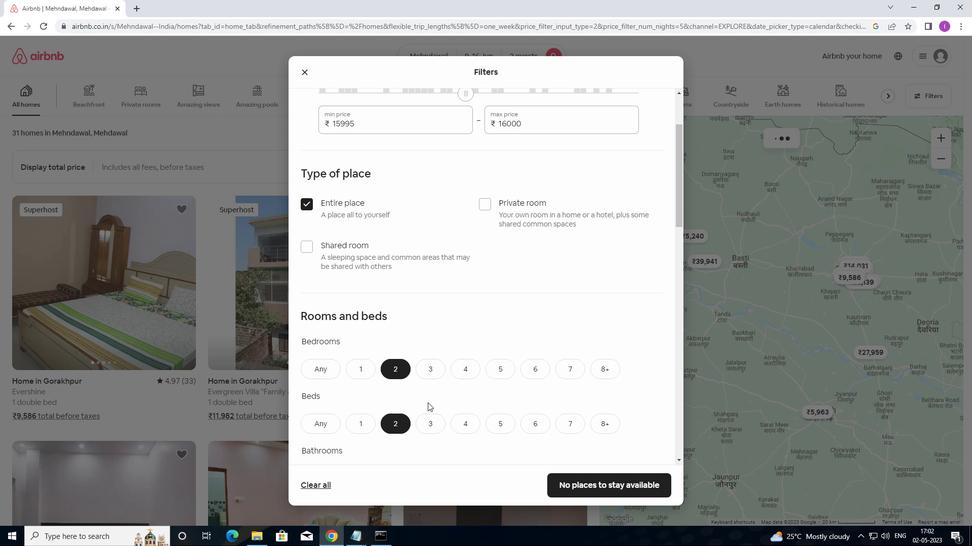 
Action: Mouse moved to (431, 393)
Screenshot: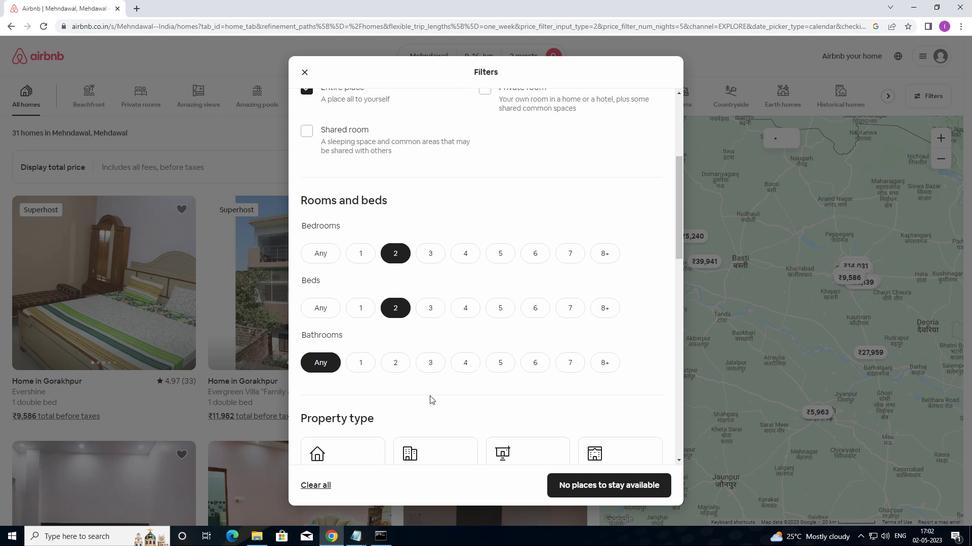 
Action: Mouse scrolled (431, 393) with delta (0, 0)
Screenshot: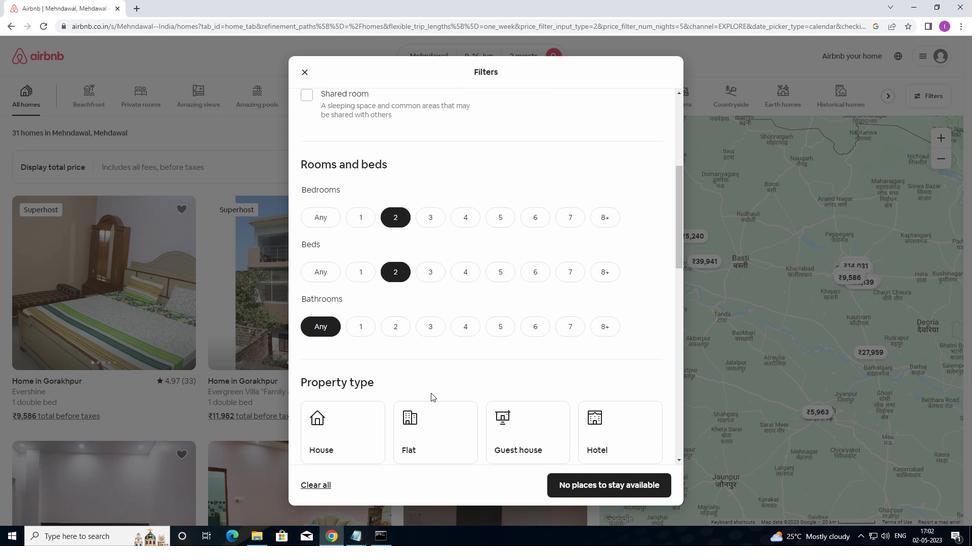 
Action: Mouse moved to (349, 279)
Screenshot: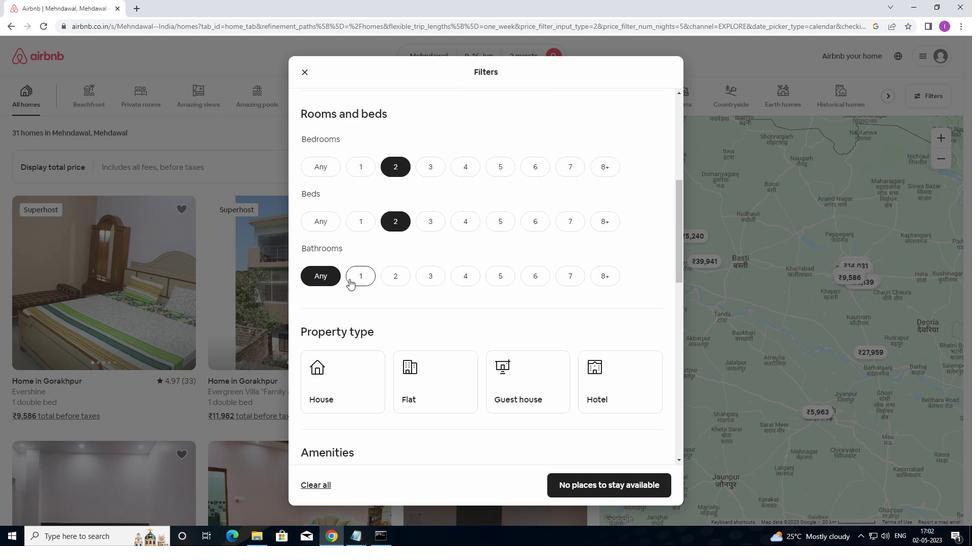 
Action: Mouse pressed left at (349, 279)
Screenshot: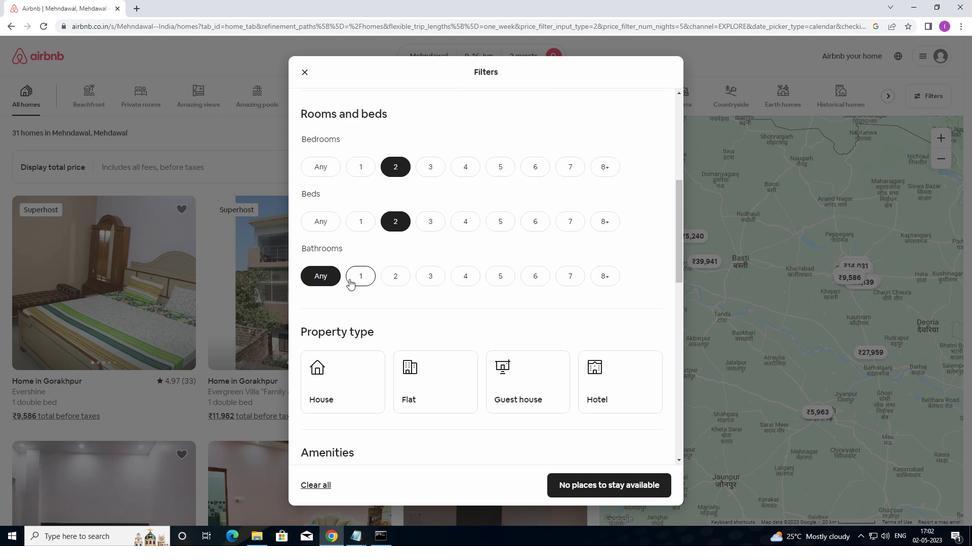 
Action: Mouse moved to (365, 390)
Screenshot: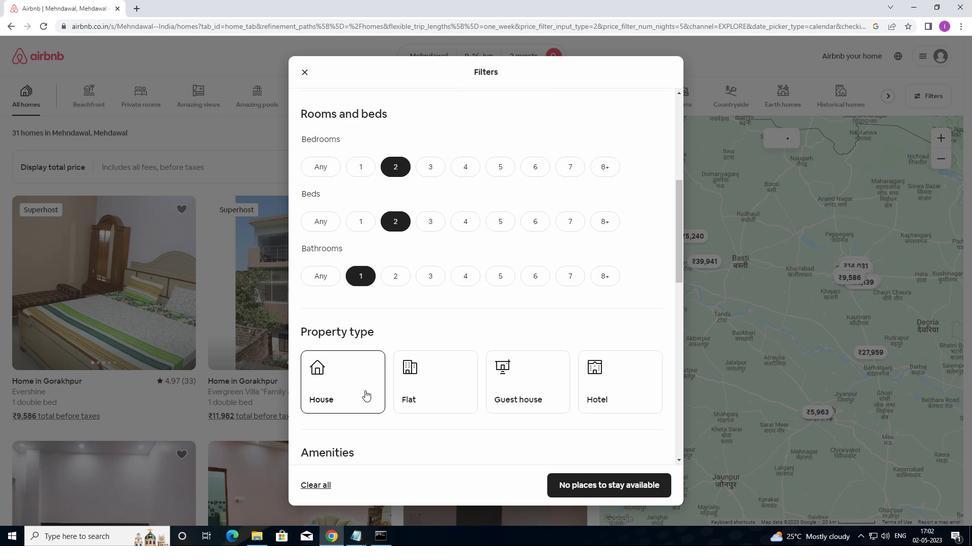 
Action: Mouse pressed left at (365, 390)
Screenshot: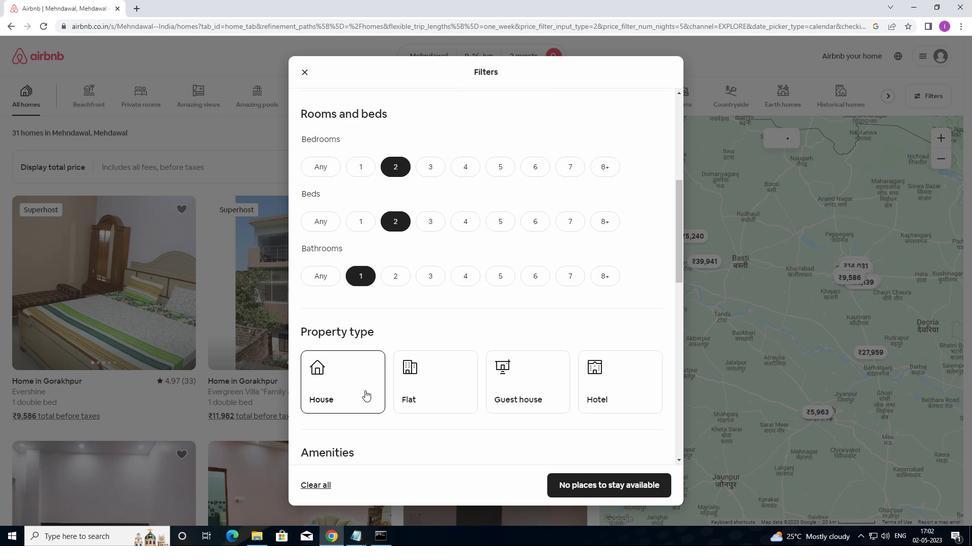 
Action: Mouse moved to (446, 380)
Screenshot: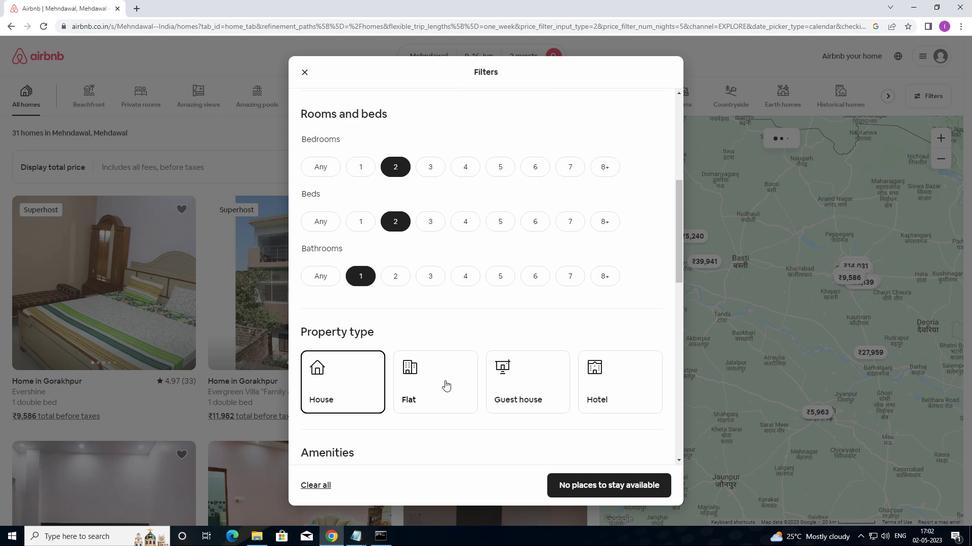 
Action: Mouse pressed left at (446, 380)
Screenshot: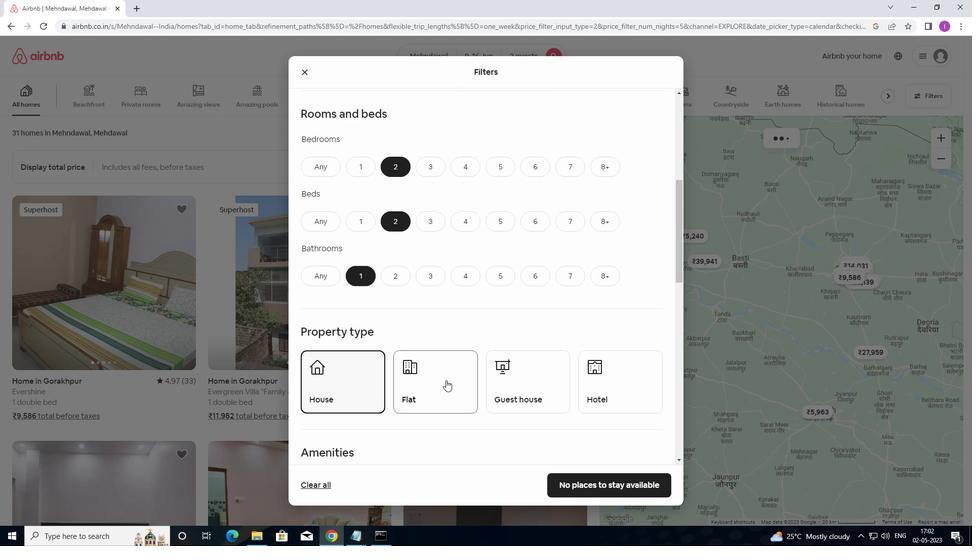 
Action: Mouse moved to (523, 380)
Screenshot: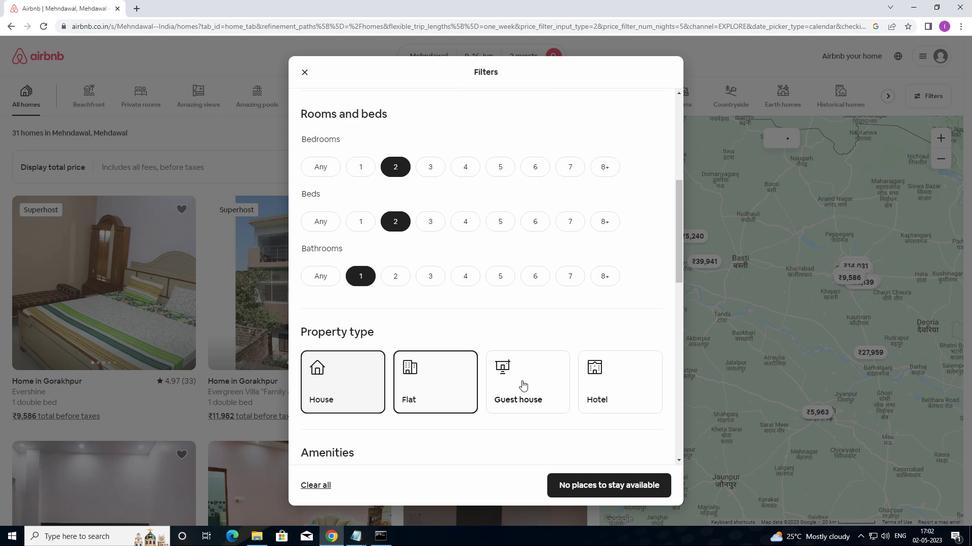 
Action: Mouse pressed left at (523, 380)
Screenshot: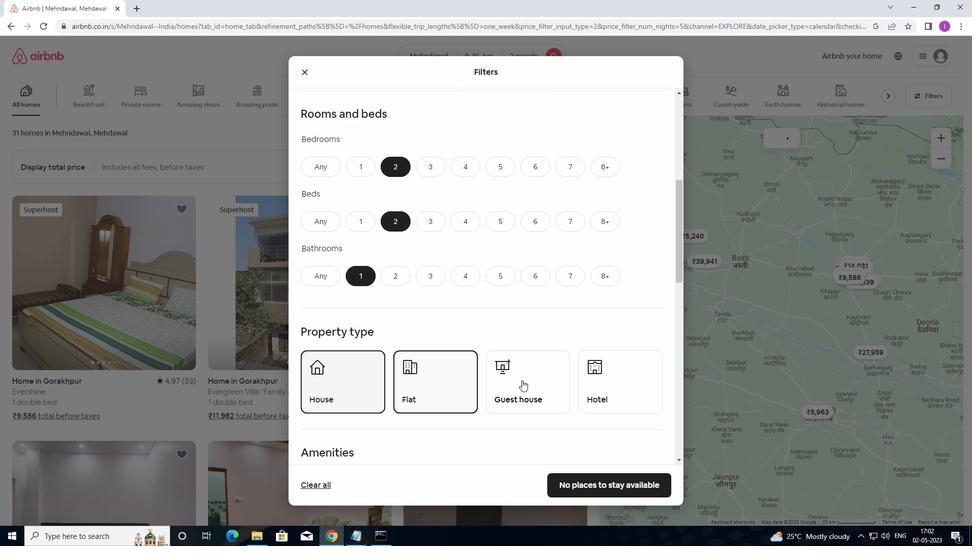 
Action: Mouse moved to (528, 377)
Screenshot: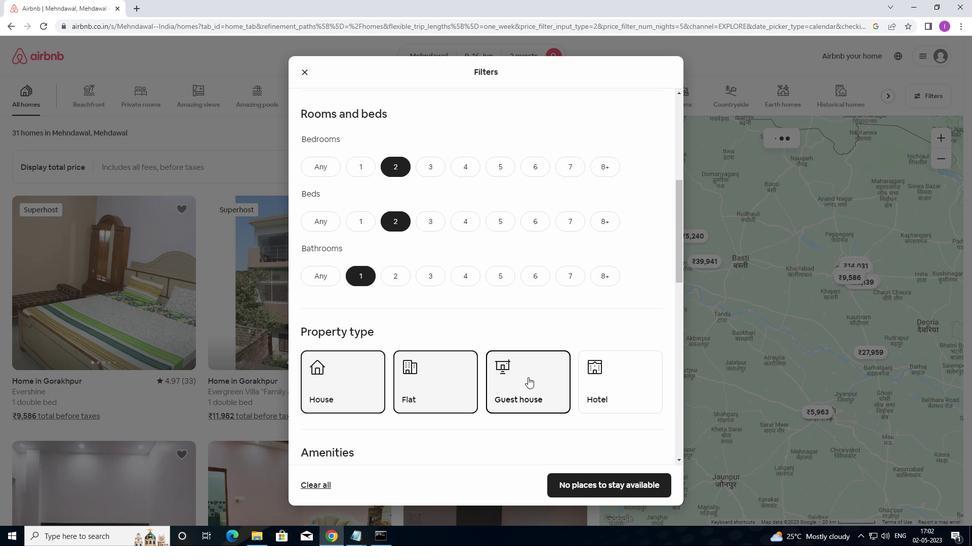 
Action: Mouse scrolled (528, 376) with delta (0, 0)
Screenshot: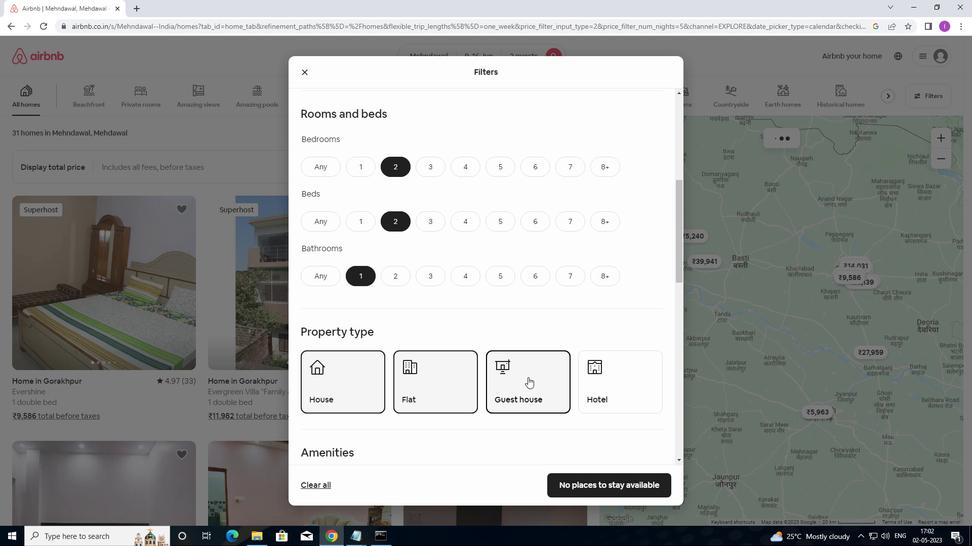 
Action: Mouse moved to (534, 371)
Screenshot: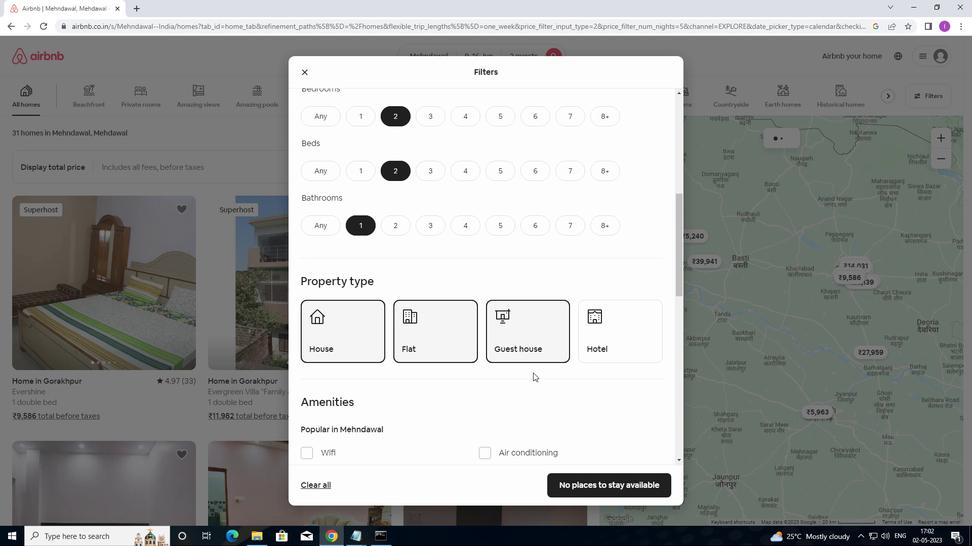 
Action: Mouse scrolled (534, 370) with delta (0, 0)
Screenshot: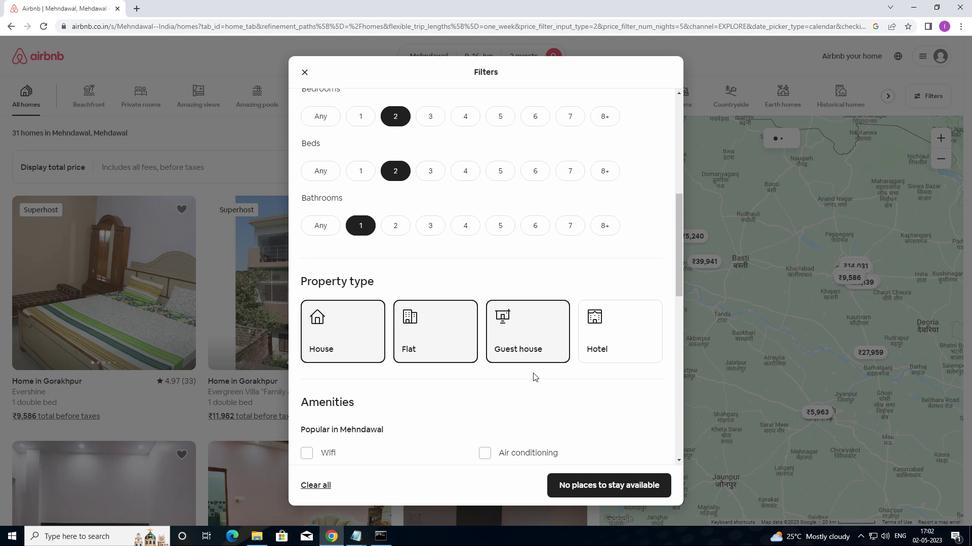 
Action: Mouse moved to (537, 369)
Screenshot: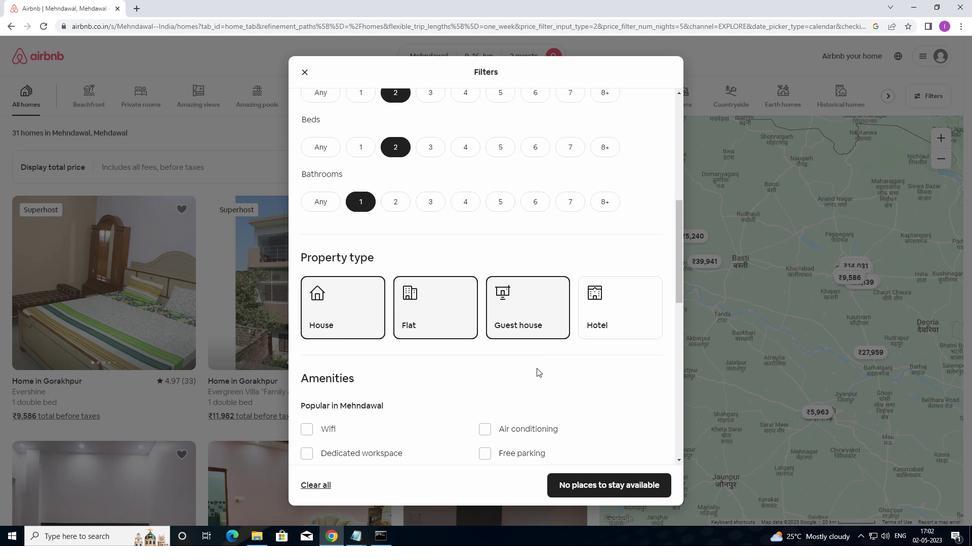 
Action: Mouse scrolled (537, 369) with delta (0, 0)
Screenshot: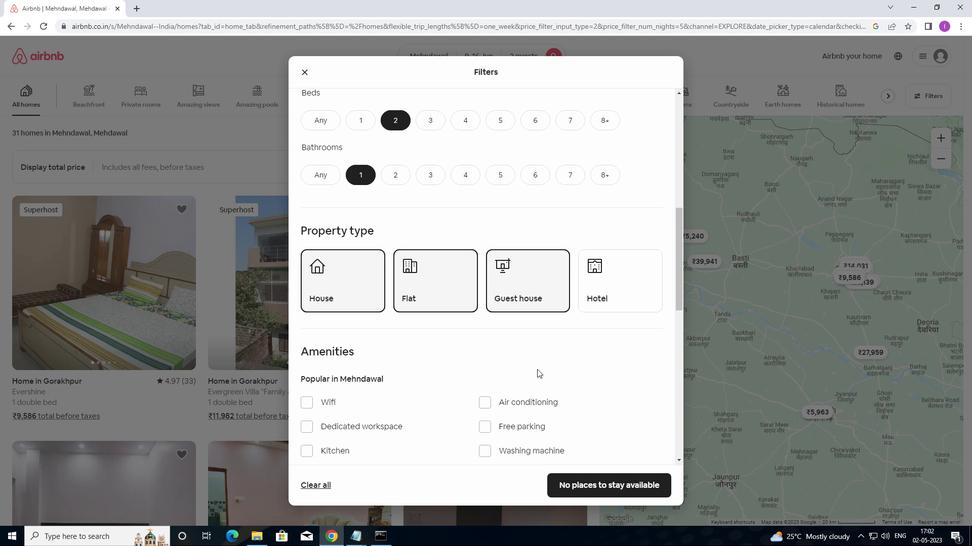 
Action: Mouse scrolled (537, 369) with delta (0, 0)
Screenshot: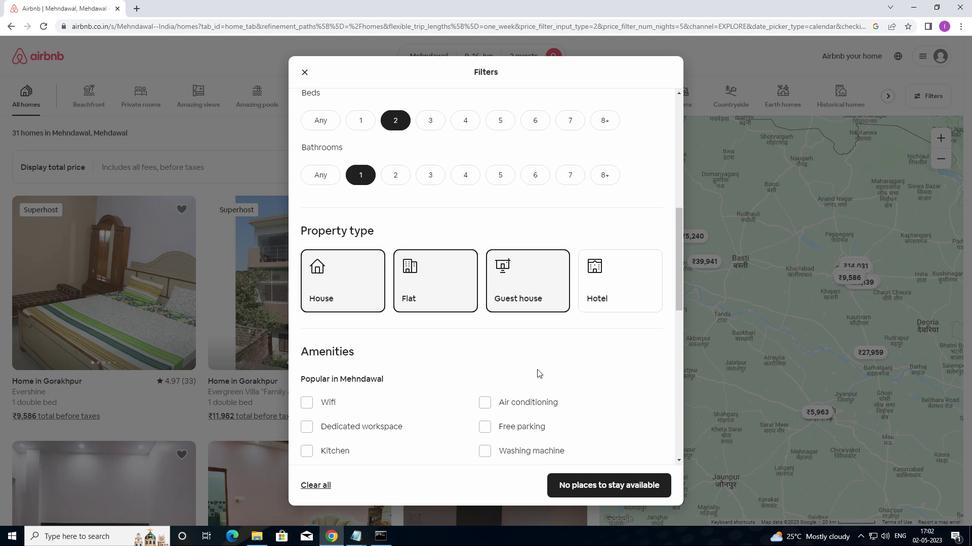 
Action: Mouse moved to (536, 366)
Screenshot: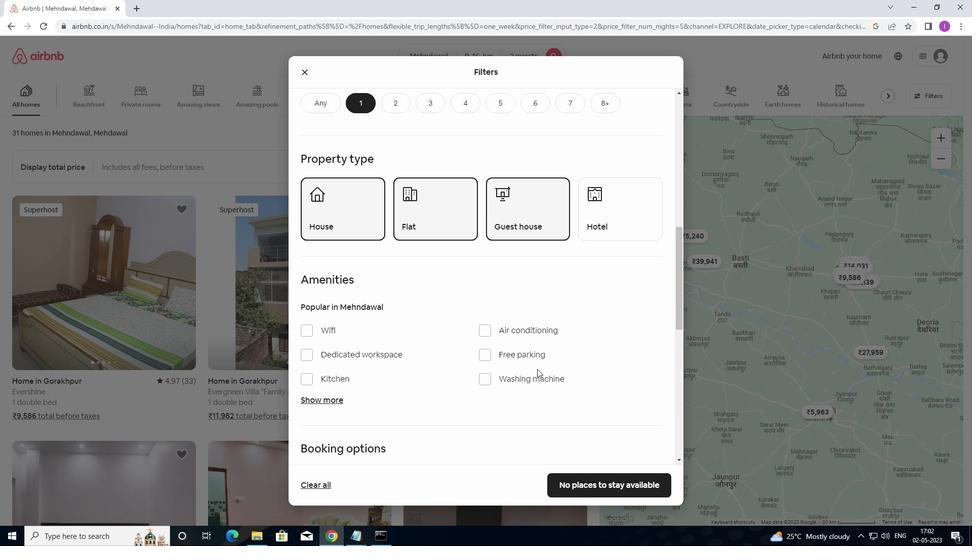 
Action: Mouse scrolled (536, 365) with delta (0, 0)
Screenshot: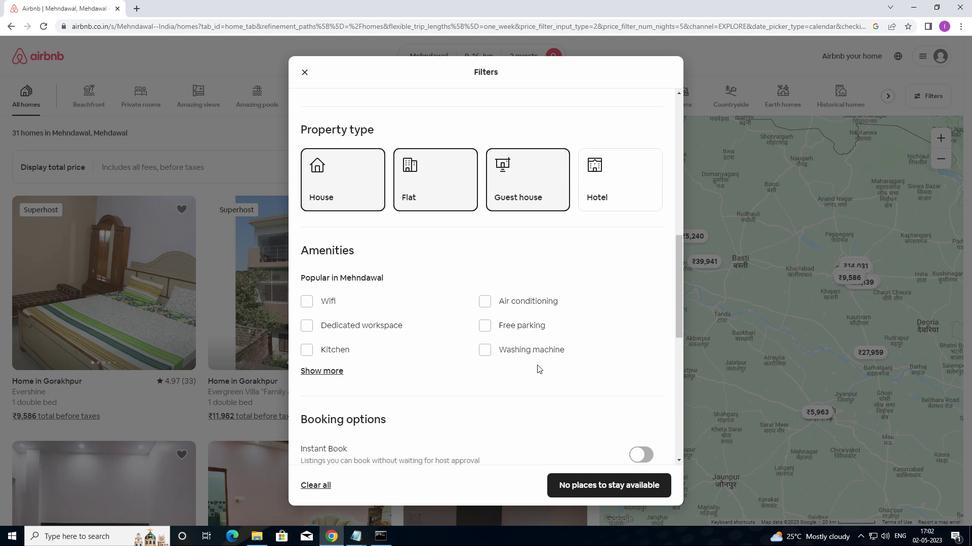 
Action: Mouse scrolled (536, 365) with delta (0, 0)
Screenshot: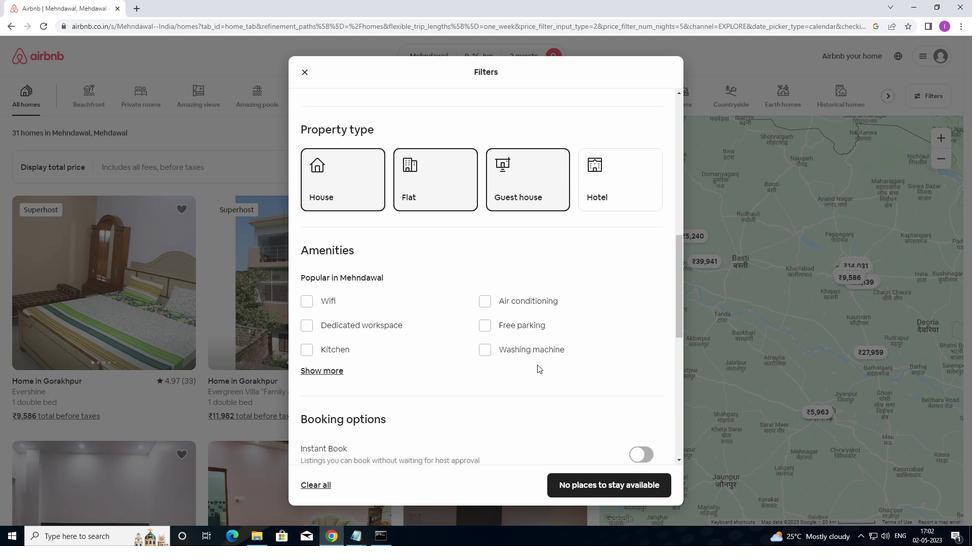 
Action: Mouse moved to (535, 361)
Screenshot: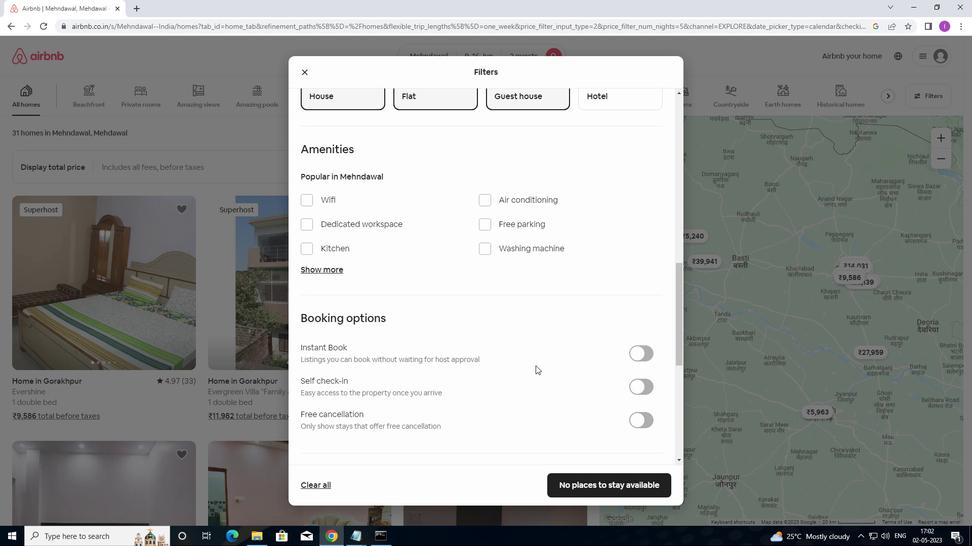 
Action: Mouse scrolled (535, 361) with delta (0, 0)
Screenshot: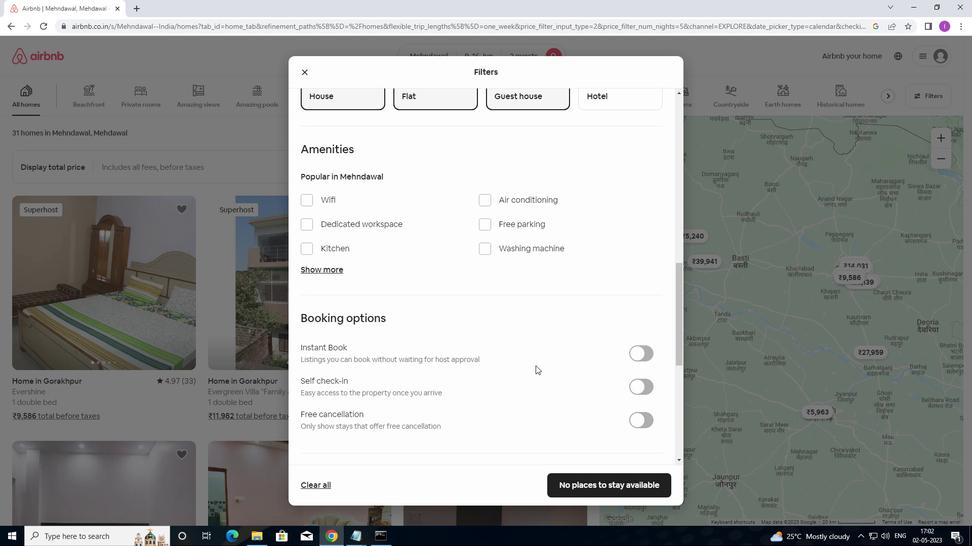 
Action: Mouse moved to (560, 367)
Screenshot: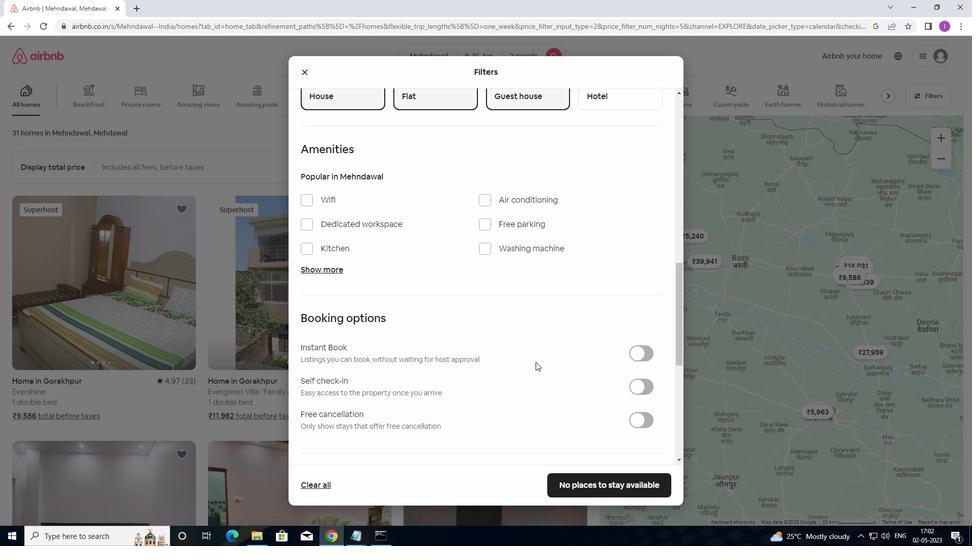
Action: Mouse scrolled (560, 366) with delta (0, 0)
Screenshot: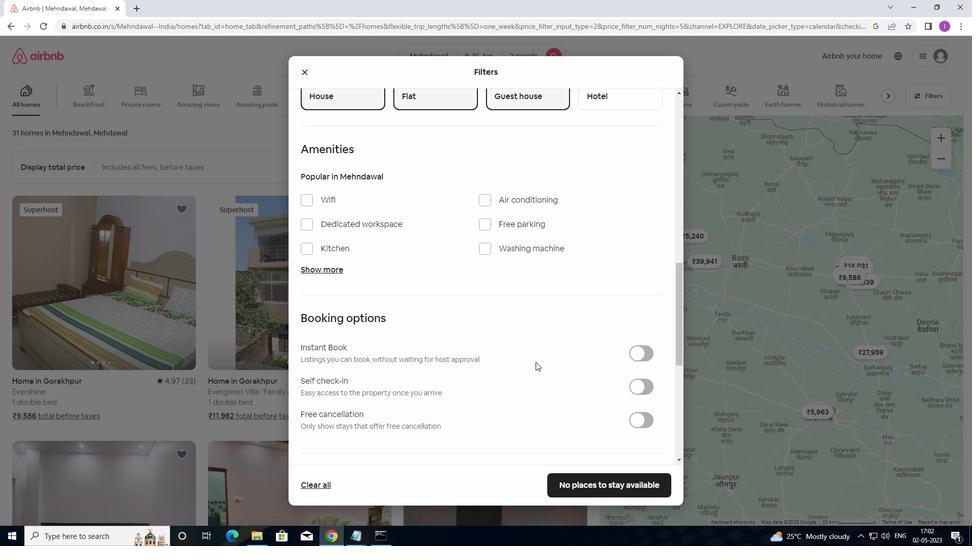
Action: Mouse moved to (634, 287)
Screenshot: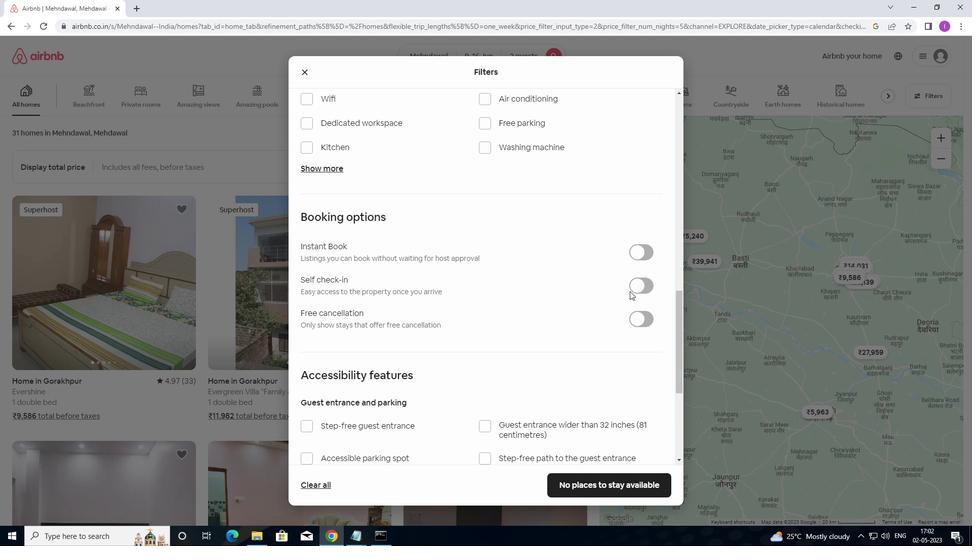 
Action: Mouse pressed left at (634, 287)
Screenshot: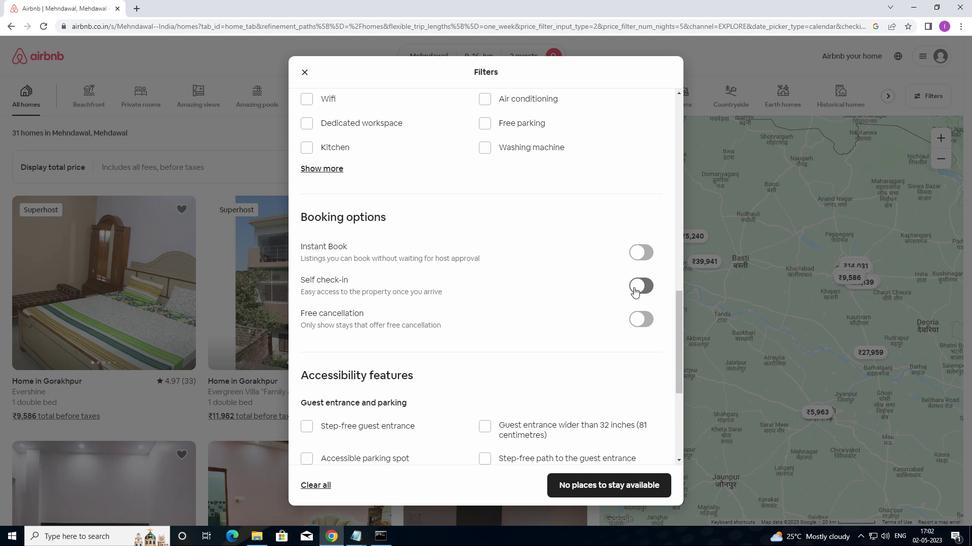 
Action: Mouse moved to (496, 452)
Screenshot: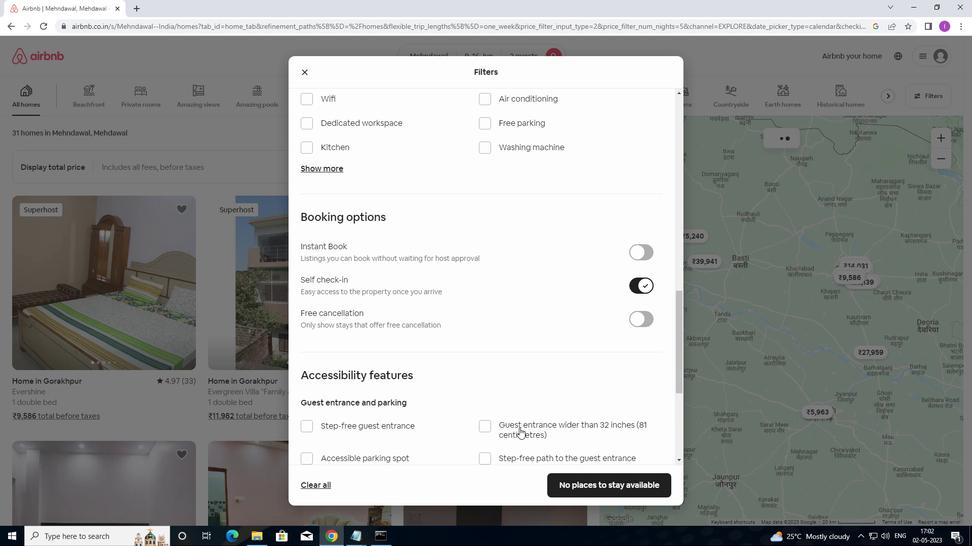 
Action: Mouse scrolled (496, 452) with delta (0, 0)
Screenshot: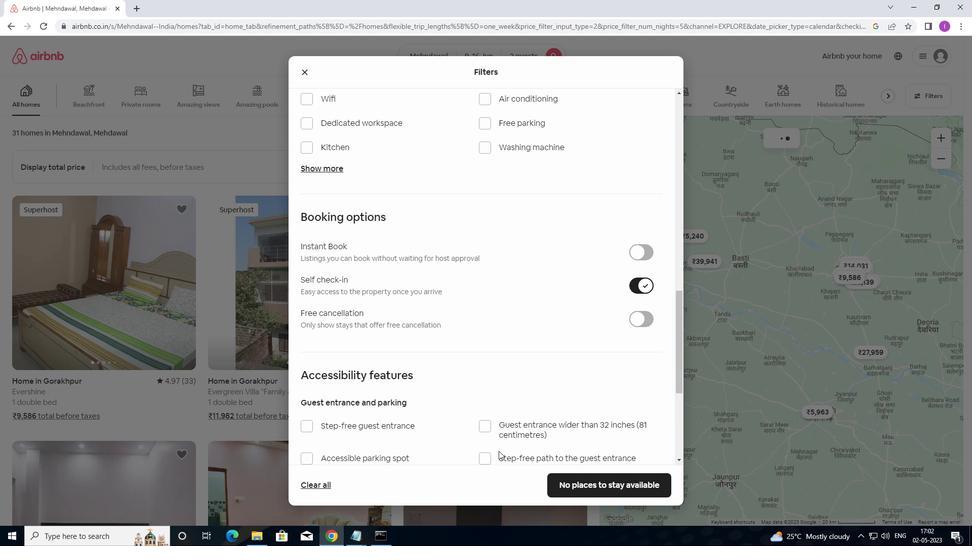 
Action: Mouse moved to (496, 453)
Screenshot: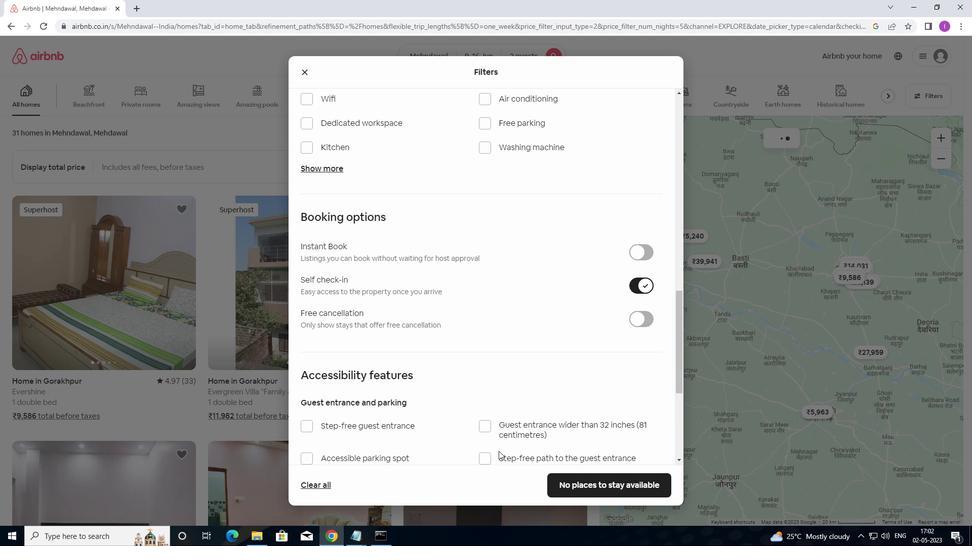 
Action: Mouse scrolled (496, 453) with delta (0, 0)
Screenshot: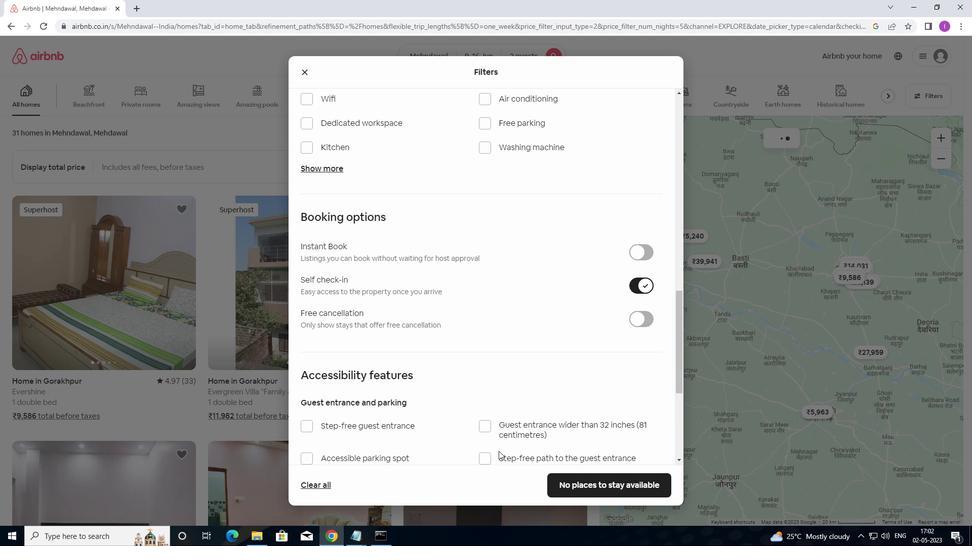 
Action: Mouse moved to (496, 453)
Screenshot: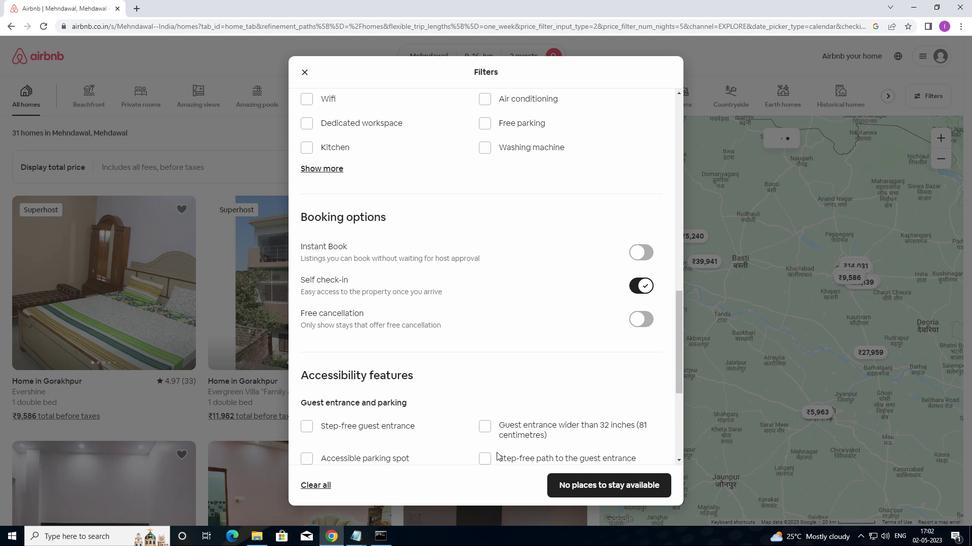 
Action: Mouse scrolled (496, 453) with delta (0, 0)
Screenshot: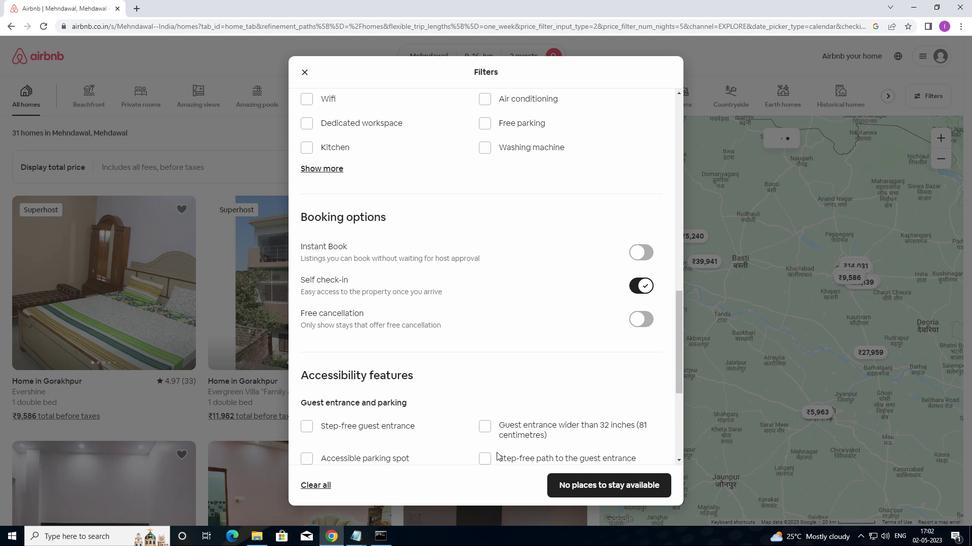 
Action: Mouse moved to (516, 445)
Screenshot: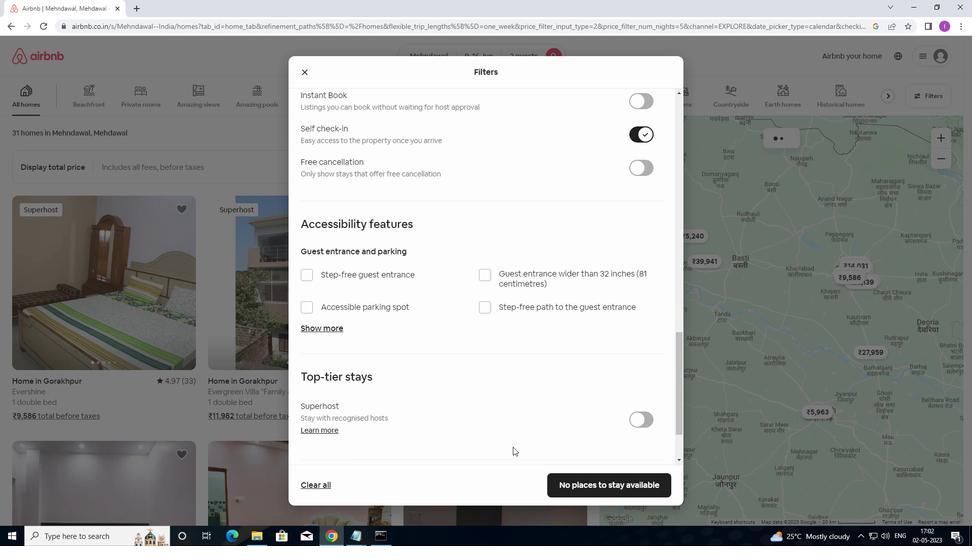 
Action: Mouse scrolled (516, 445) with delta (0, 0)
Screenshot: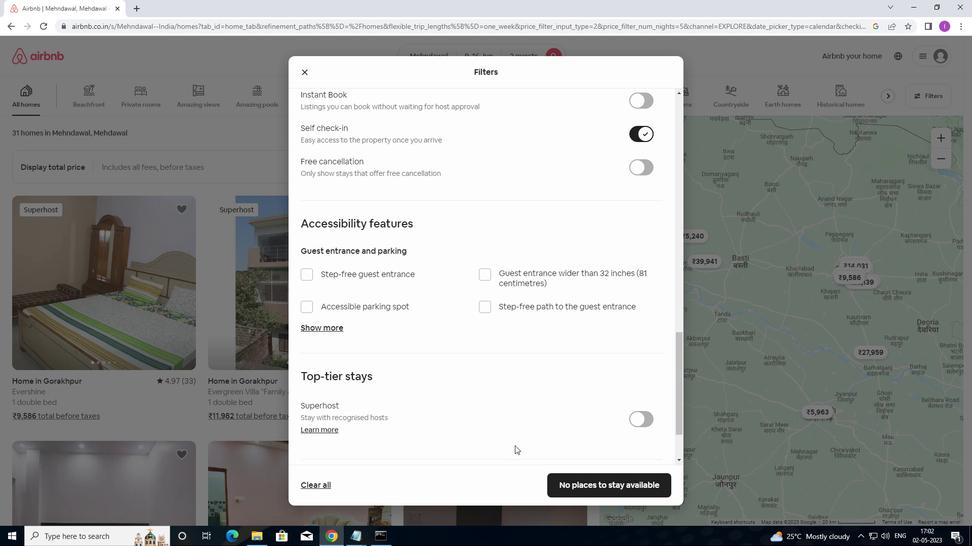 
Action: Mouse scrolled (516, 445) with delta (0, 0)
Screenshot: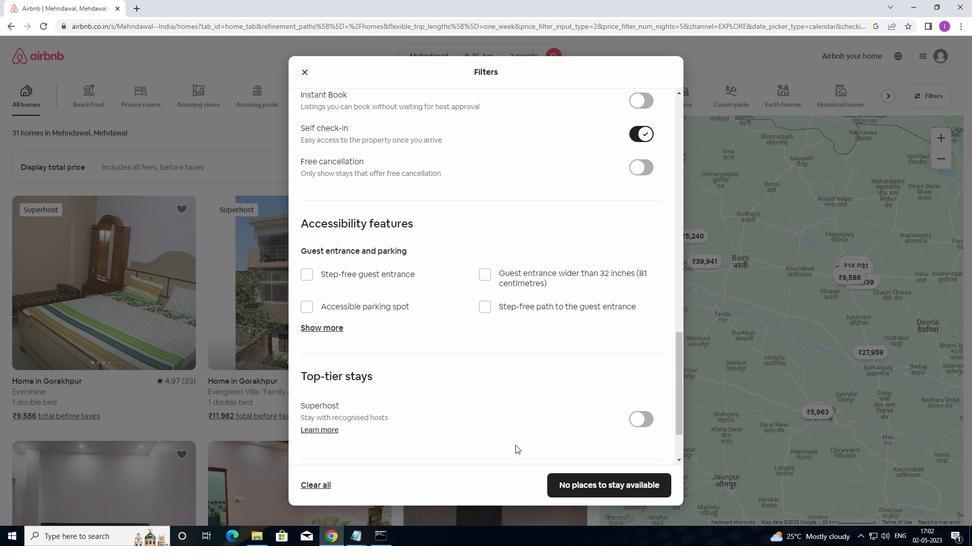 
Action: Mouse scrolled (516, 445) with delta (0, 0)
Screenshot: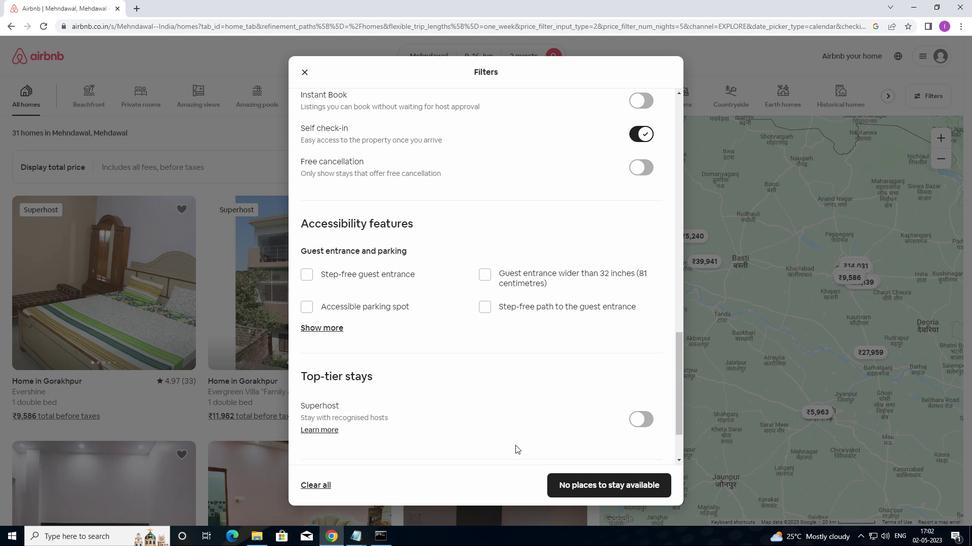 
Action: Mouse moved to (516, 445)
Screenshot: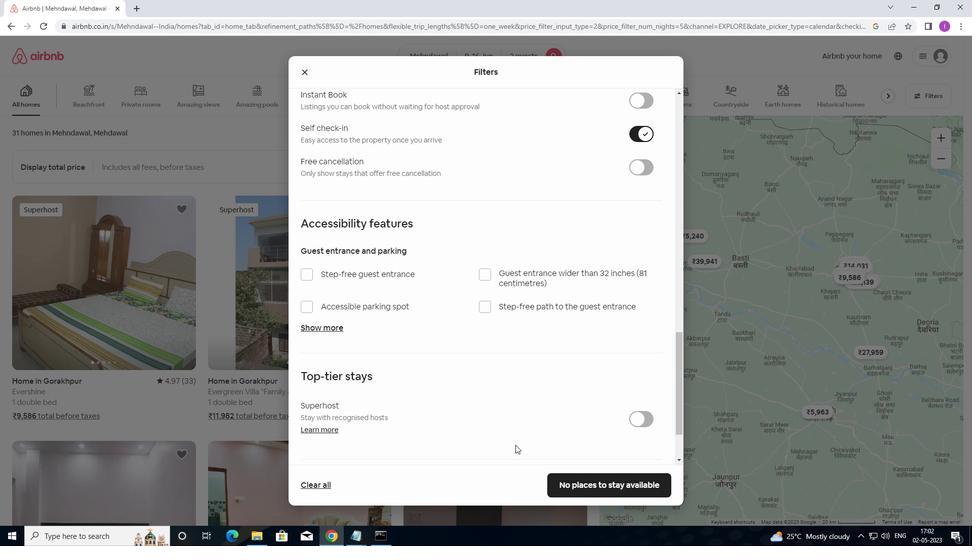 
Action: Mouse scrolled (516, 444) with delta (0, 0)
Screenshot: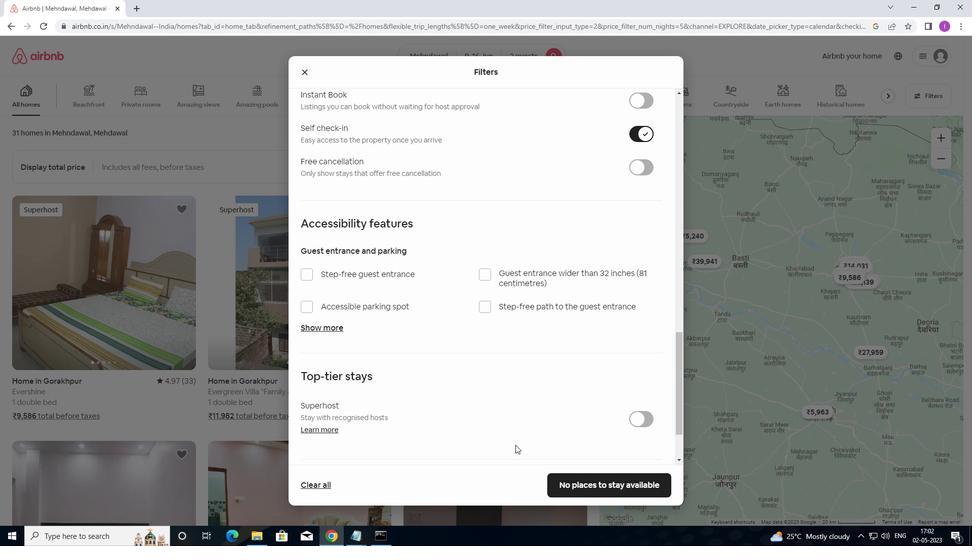 
Action: Mouse moved to (541, 431)
Screenshot: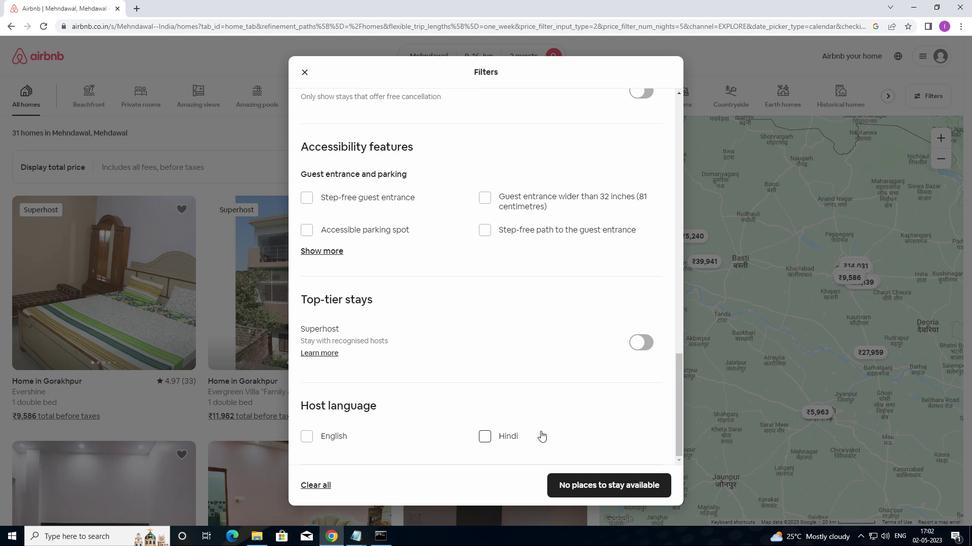 
Action: Mouse scrolled (541, 430) with delta (0, 0)
Screenshot: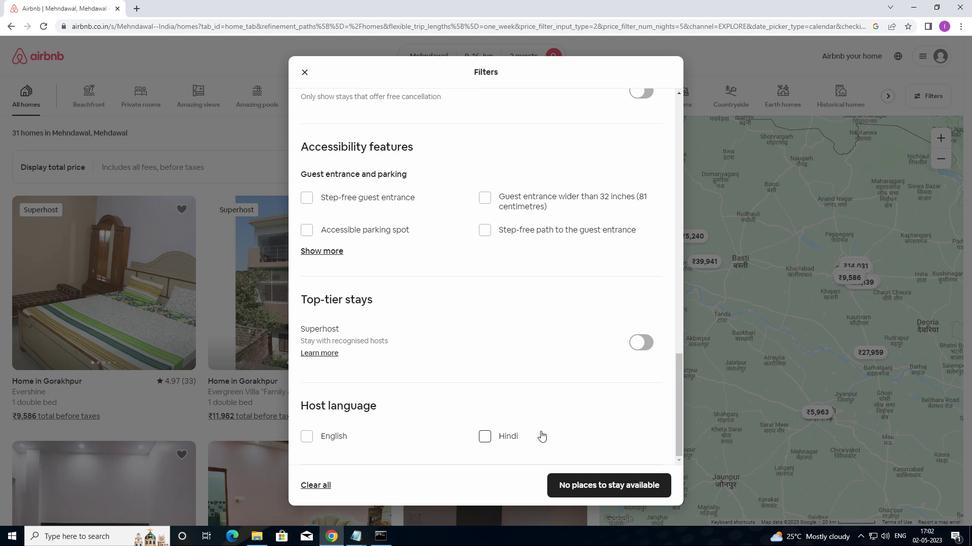 
Action: Mouse moved to (541, 431)
Screenshot: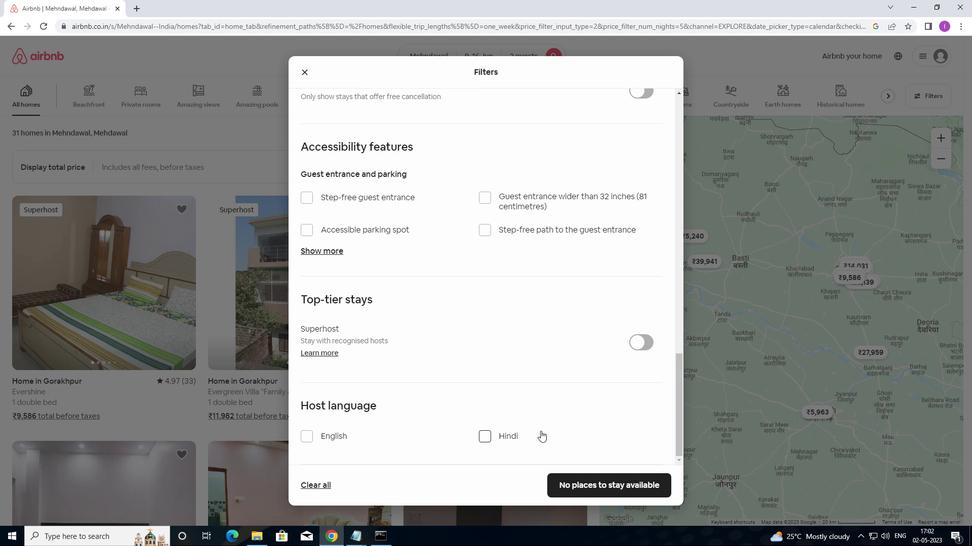 
Action: Mouse scrolled (541, 430) with delta (0, 0)
Screenshot: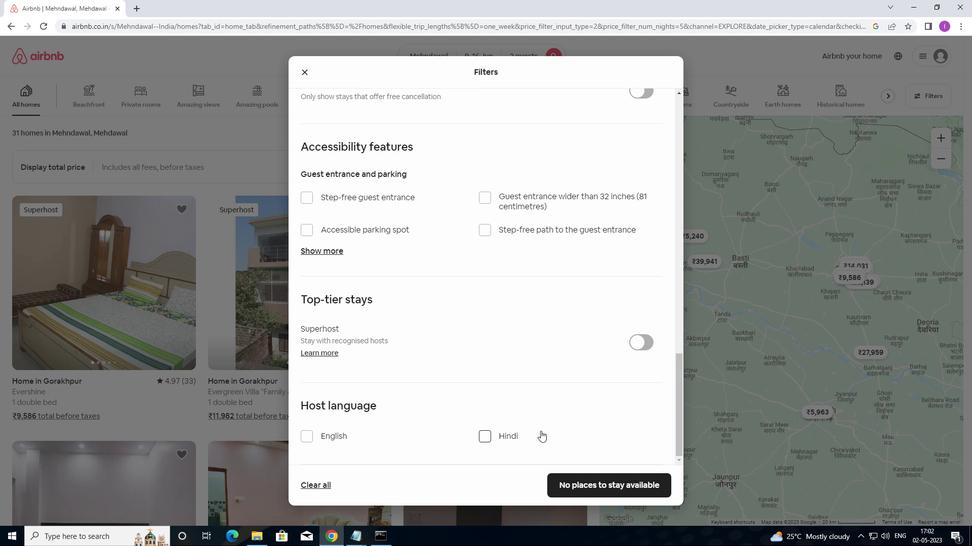 
Action: Mouse moved to (541, 431)
Screenshot: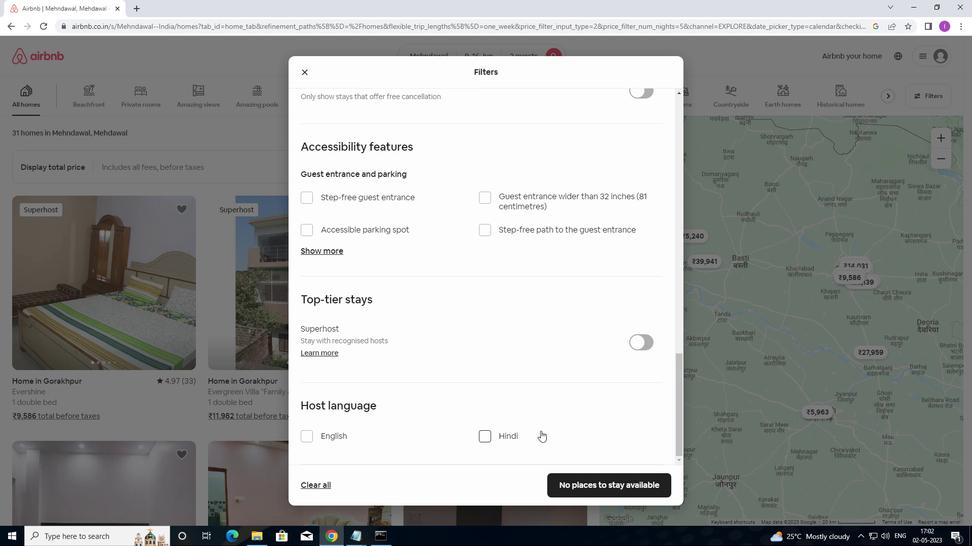 
Action: Mouse scrolled (541, 430) with delta (0, 0)
Screenshot: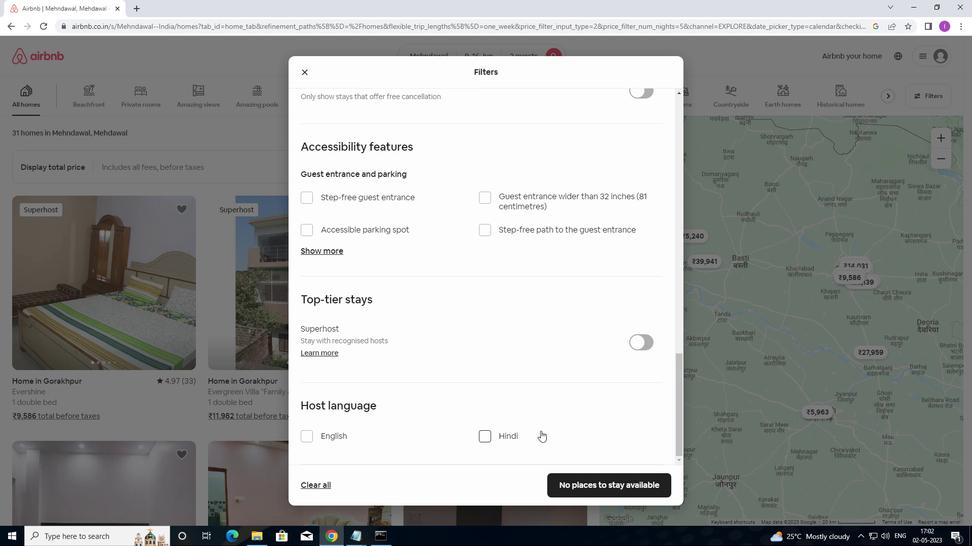 
Action: Mouse moved to (310, 437)
Screenshot: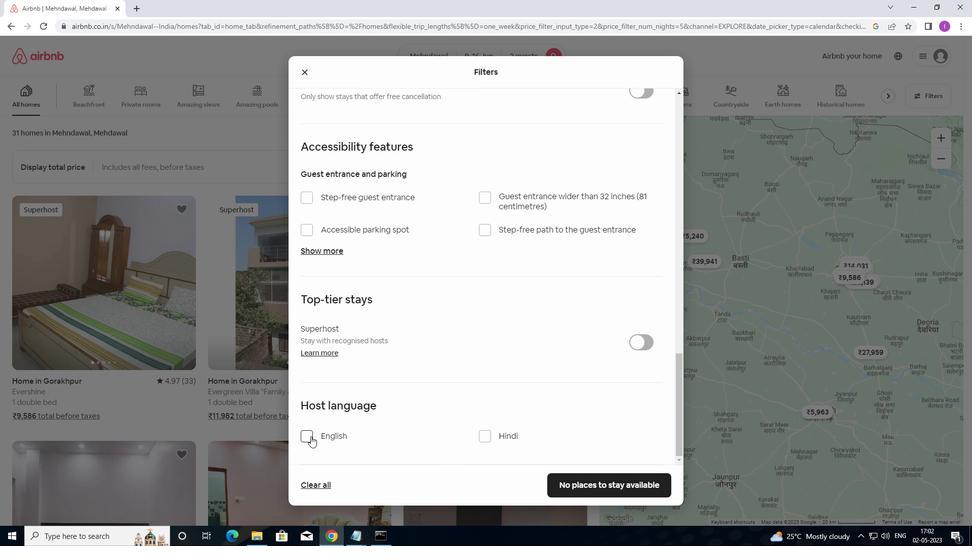 
Action: Mouse pressed left at (310, 437)
Screenshot: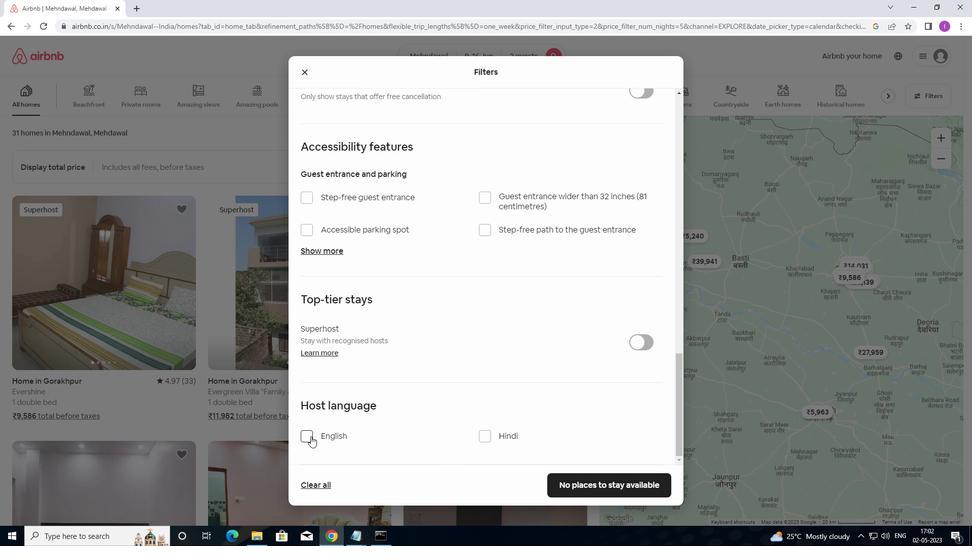 
Action: Mouse moved to (619, 486)
Screenshot: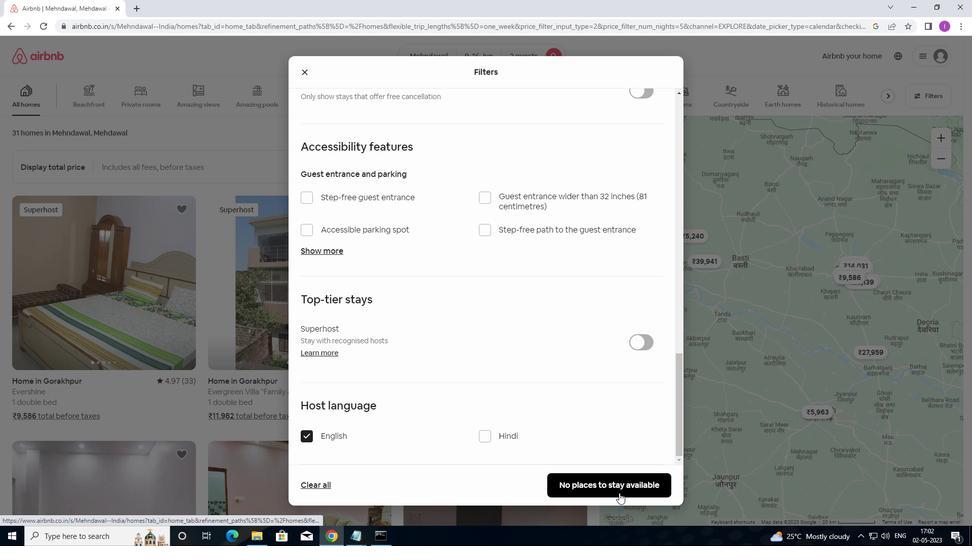 
Action: Mouse pressed left at (619, 486)
Screenshot: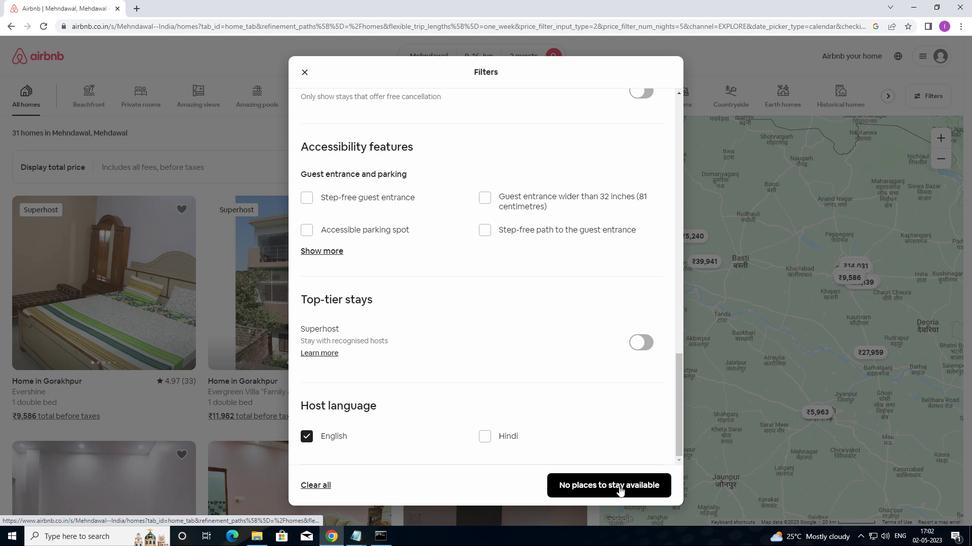 
Action: Mouse moved to (644, 478)
Screenshot: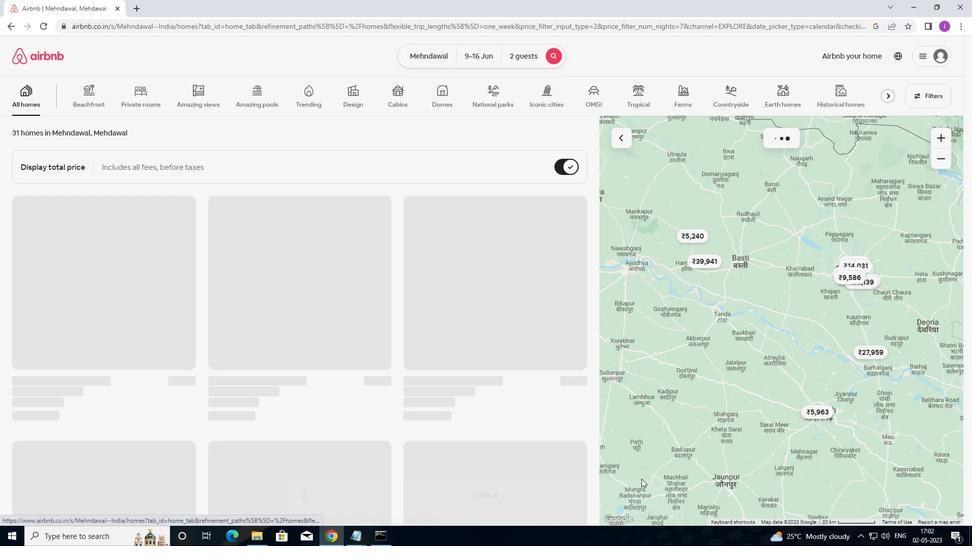 
